 Task: Add an event with the title Second Interview with Chris, date '2024/05/22', time 8:50 AM to 10:50 AMand add a description: A conference call with partners serves as a platform for collaborative discussions. It brings together representatives from different organizations or departments to exchange ideas, share updates, and address common challenges. The call enables open and interactive communication, fostering a sense of teamwork and cooperation among partners., put the event into Orange category . Add location for the event as: 789 Rua Augusta, Lisbon, Portugal, logged in from the account softage.9@softage.netand send the event invitation to softage.6@softage.net with CC to  softage.7@softage.net. Set a reminder for the event 1 hour before
Action: Mouse moved to (104, 125)
Screenshot: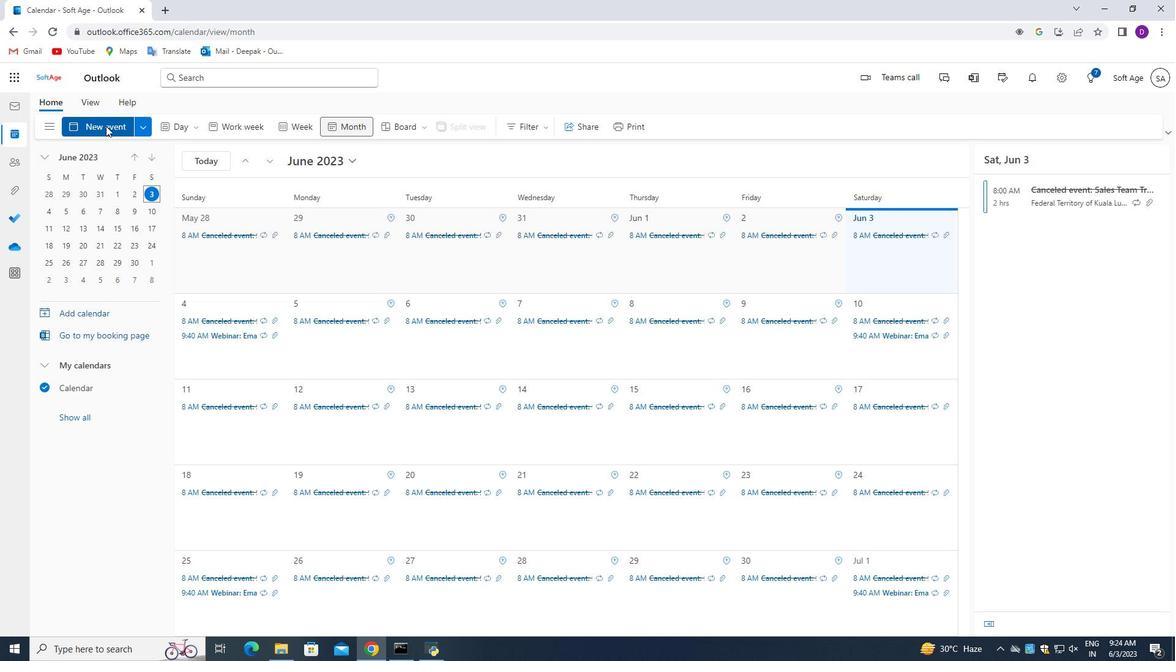 
Action: Mouse pressed left at (104, 125)
Screenshot: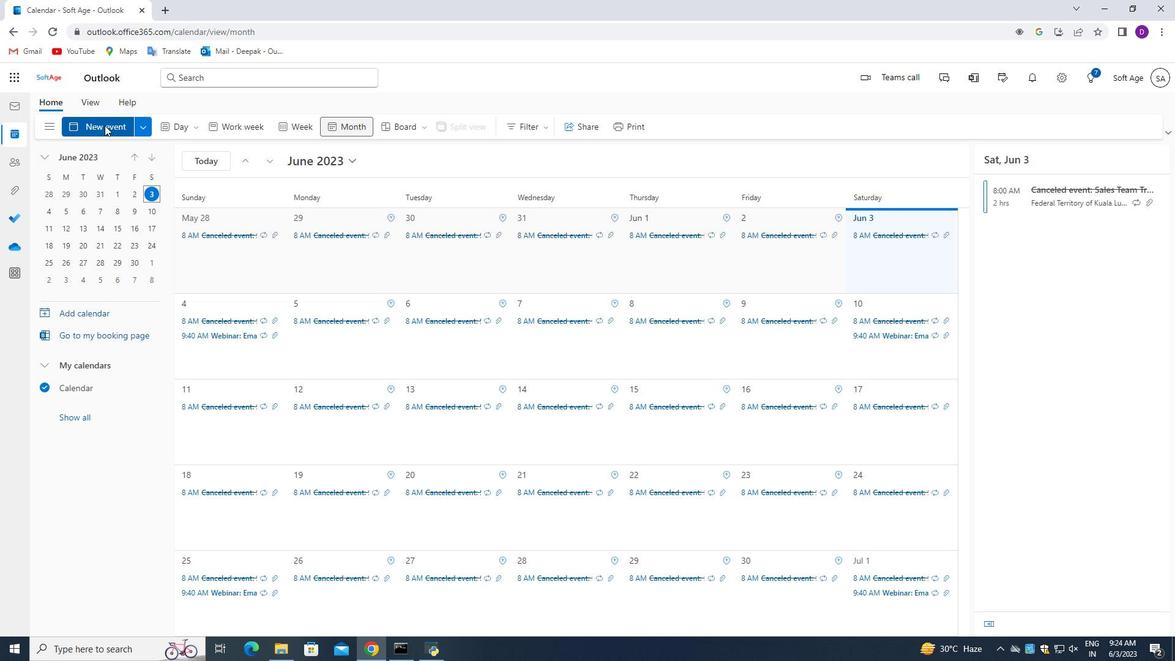 
Action: Mouse moved to (479, 431)
Screenshot: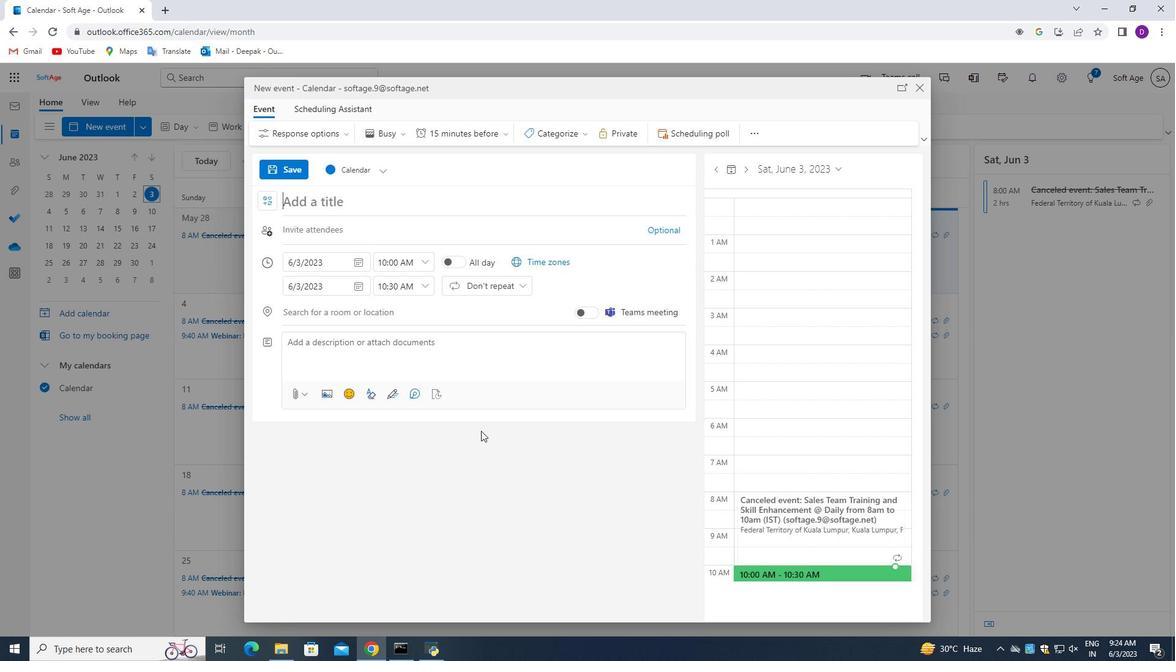 
Action: Key pressed <Key.shift_r>Se
Screenshot: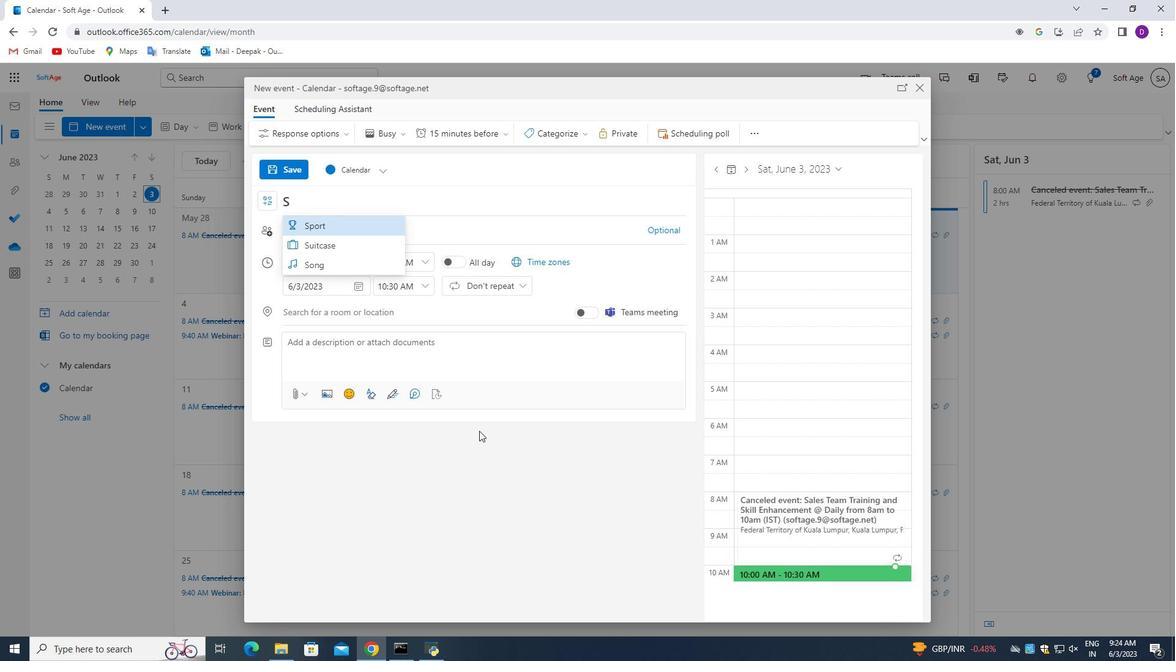 
Action: Mouse moved to (478, 431)
Screenshot: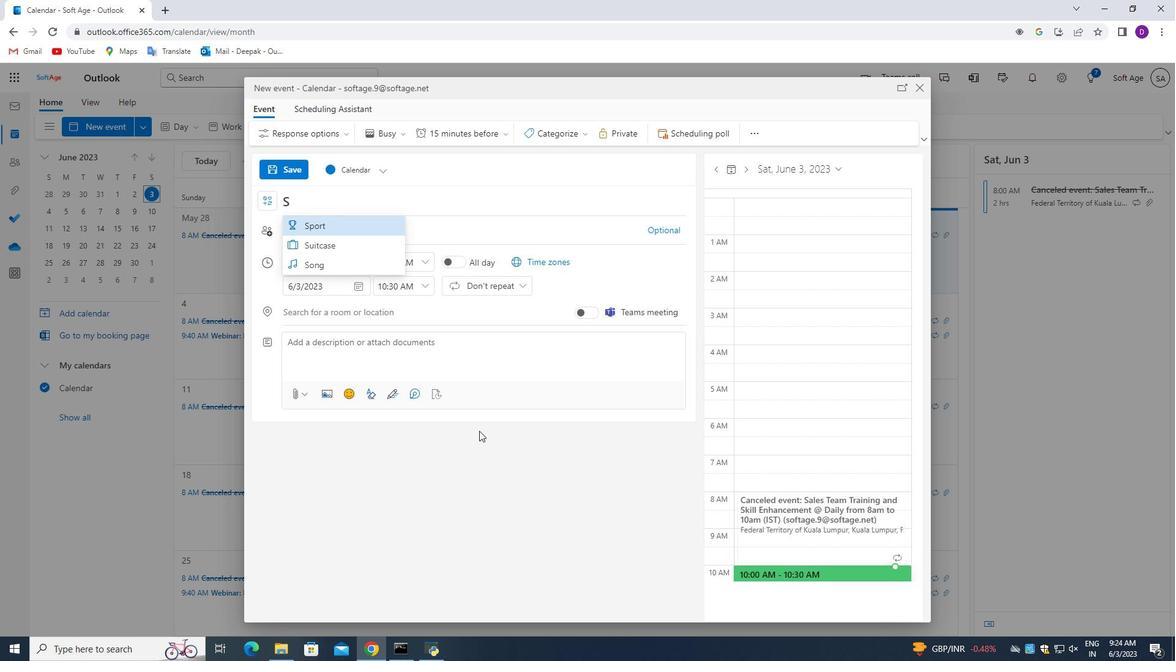 
Action: Key pressed cond<Key.space><Key.shift>Interview<Key.space>with<Key.space><Key.shift_r>Chris
Screenshot: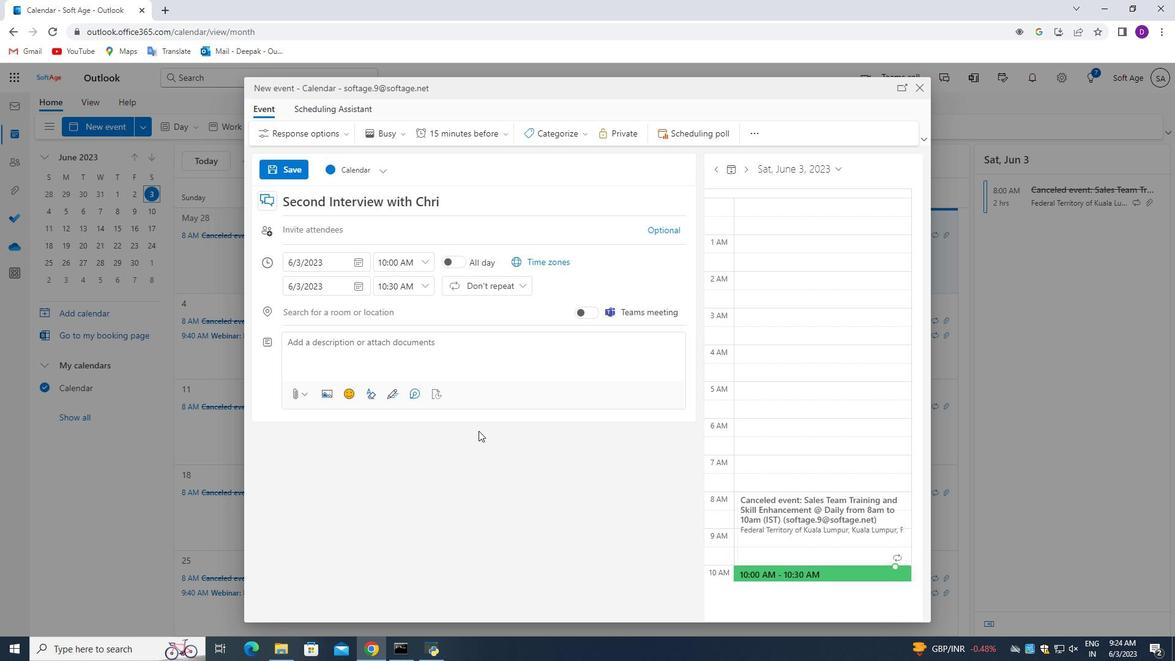 
Action: Mouse moved to (360, 260)
Screenshot: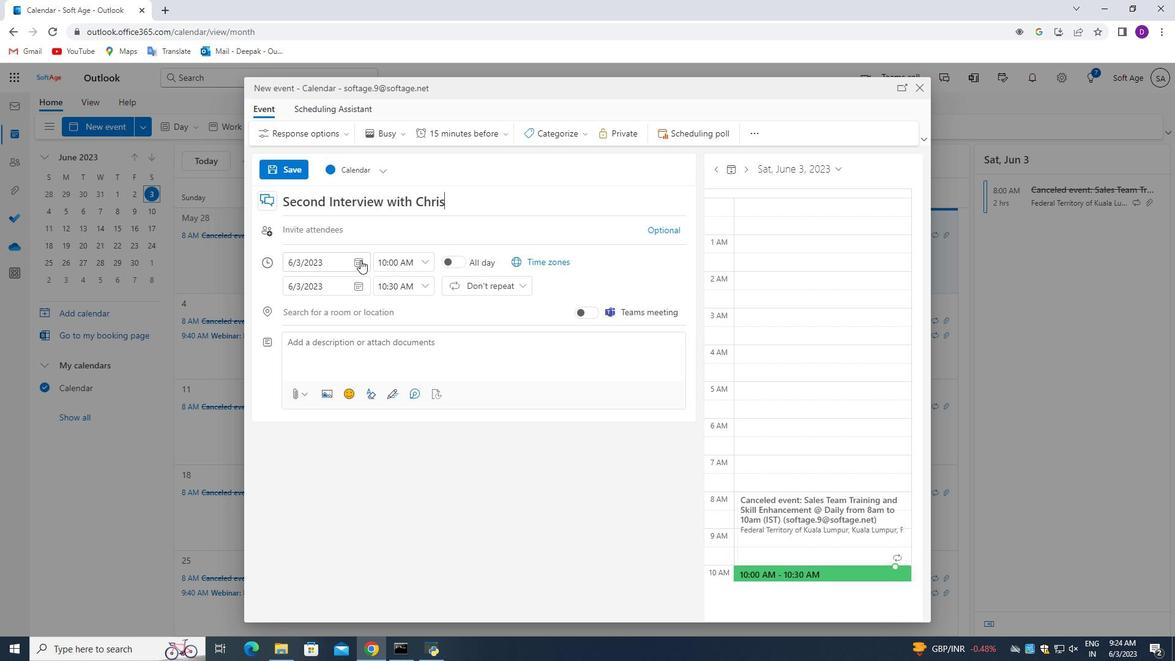 
Action: Mouse pressed left at (360, 260)
Screenshot: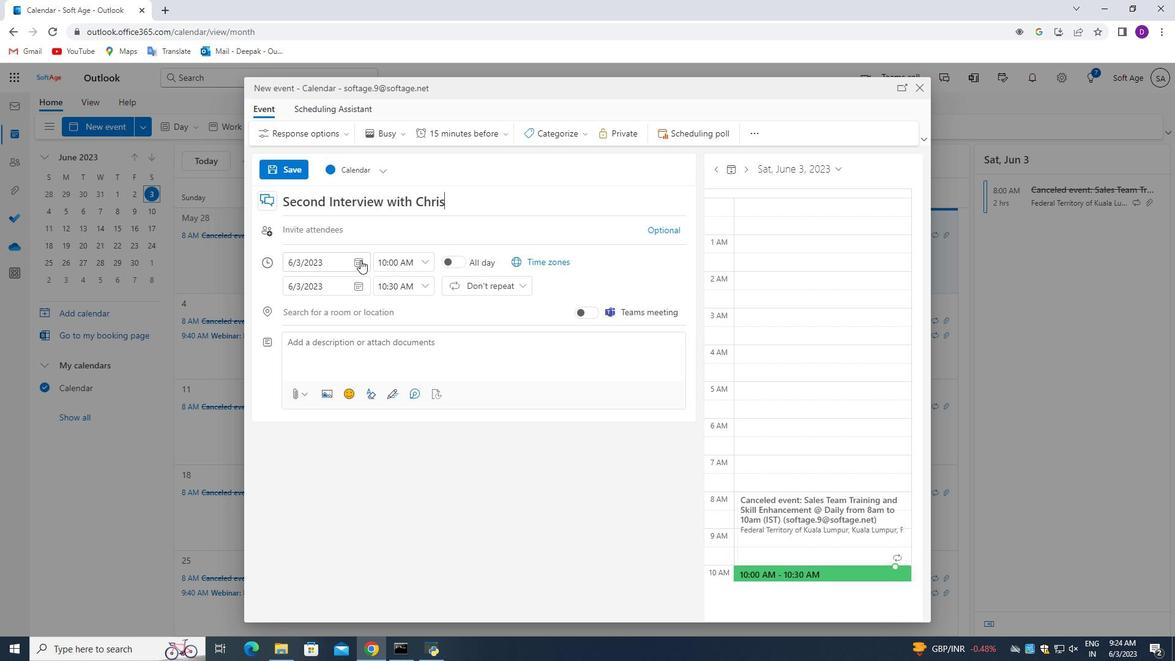 
Action: Mouse moved to (399, 289)
Screenshot: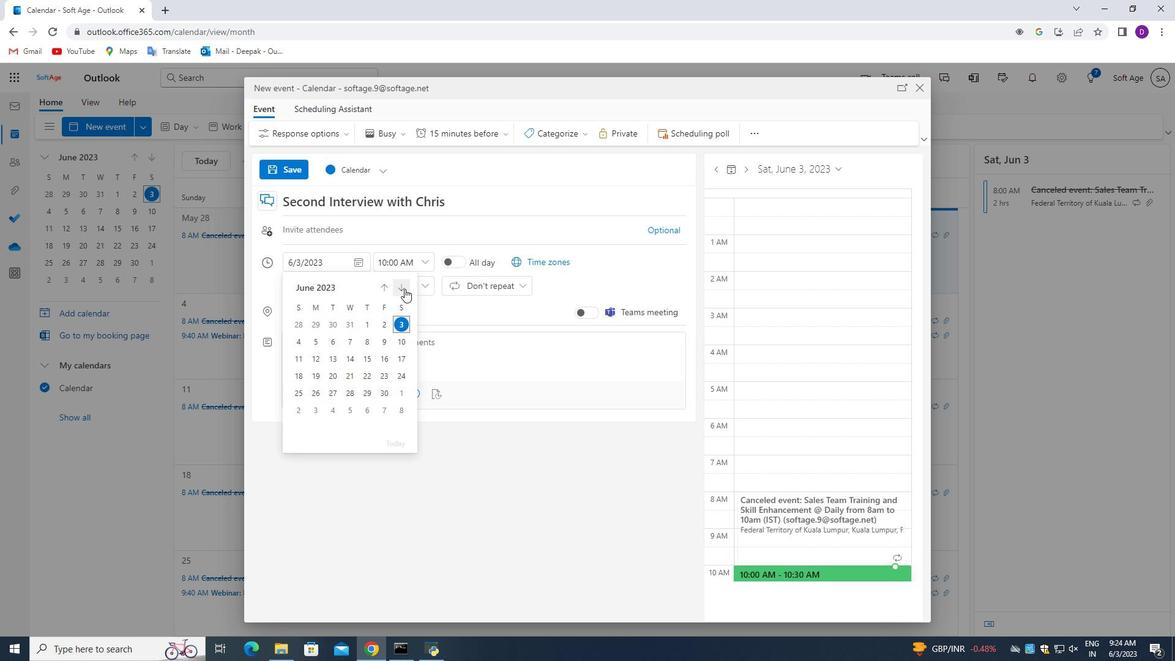 
Action: Mouse pressed left at (399, 289)
Screenshot: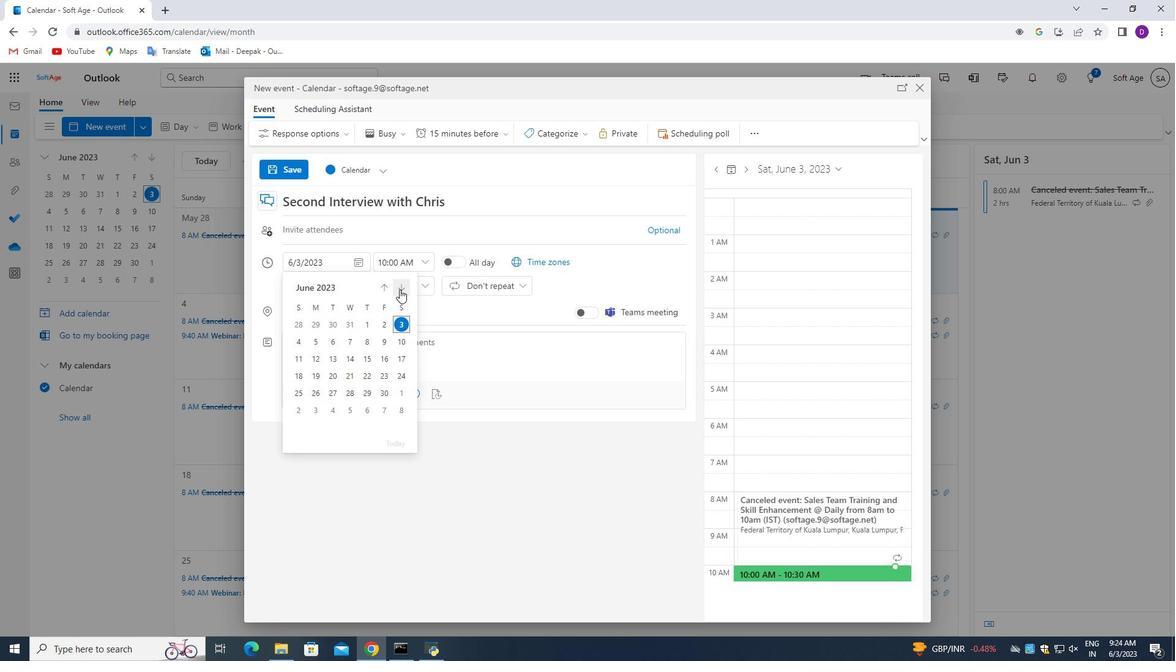
Action: Mouse moved to (320, 289)
Screenshot: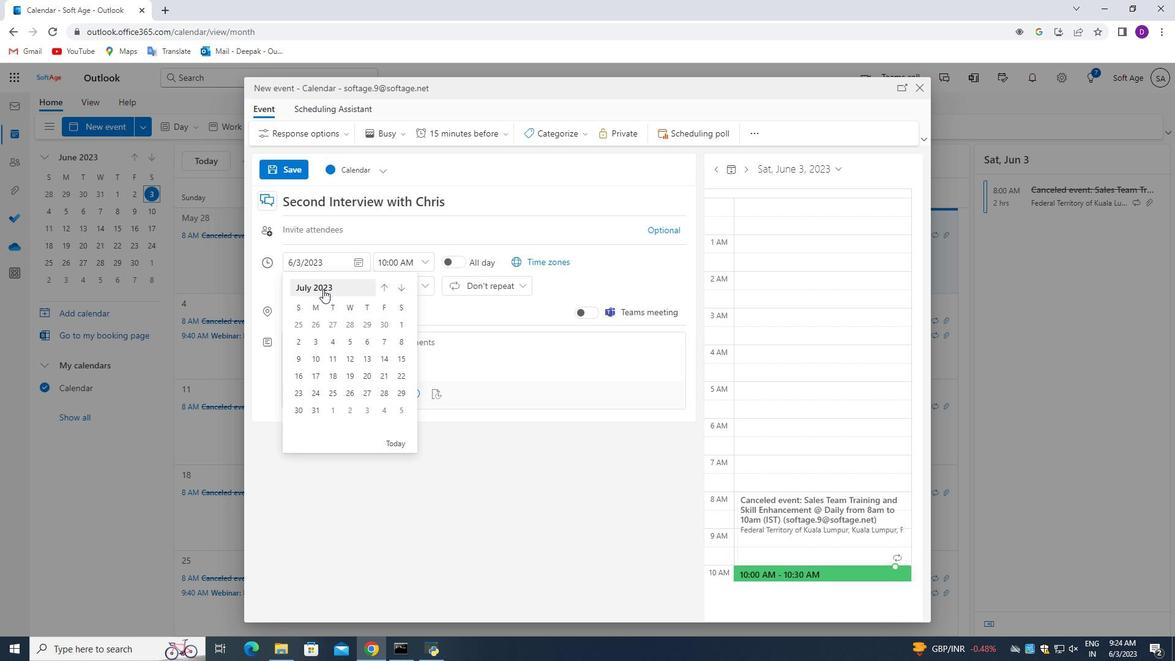 
Action: Mouse pressed left at (320, 289)
Screenshot: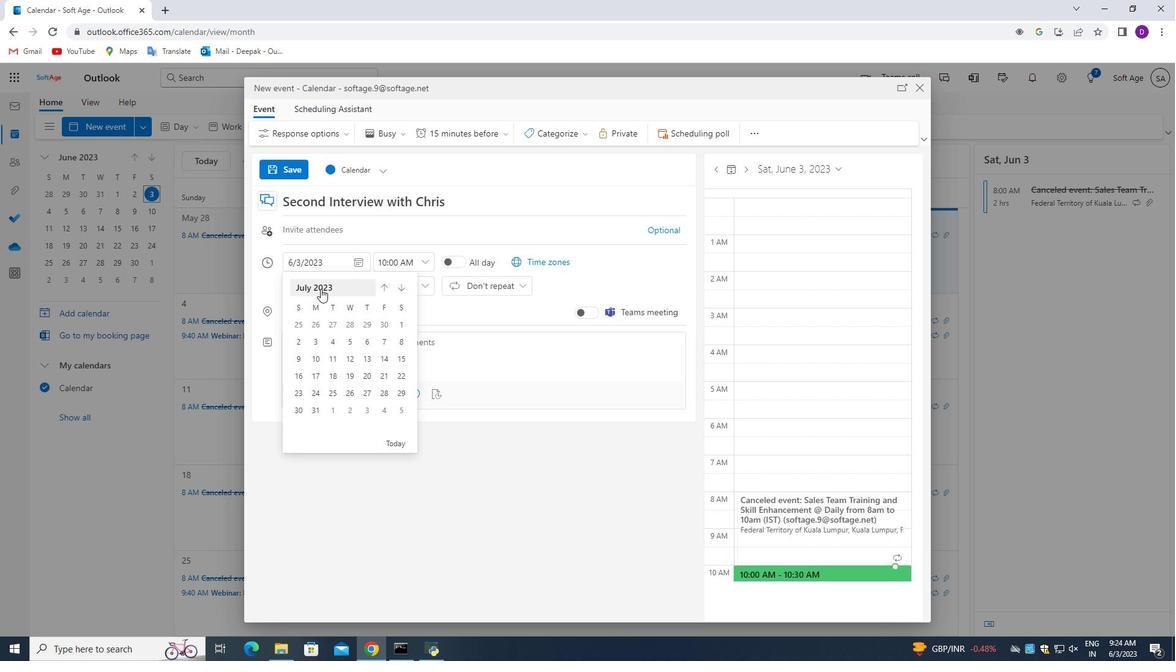 
Action: Mouse moved to (398, 289)
Screenshot: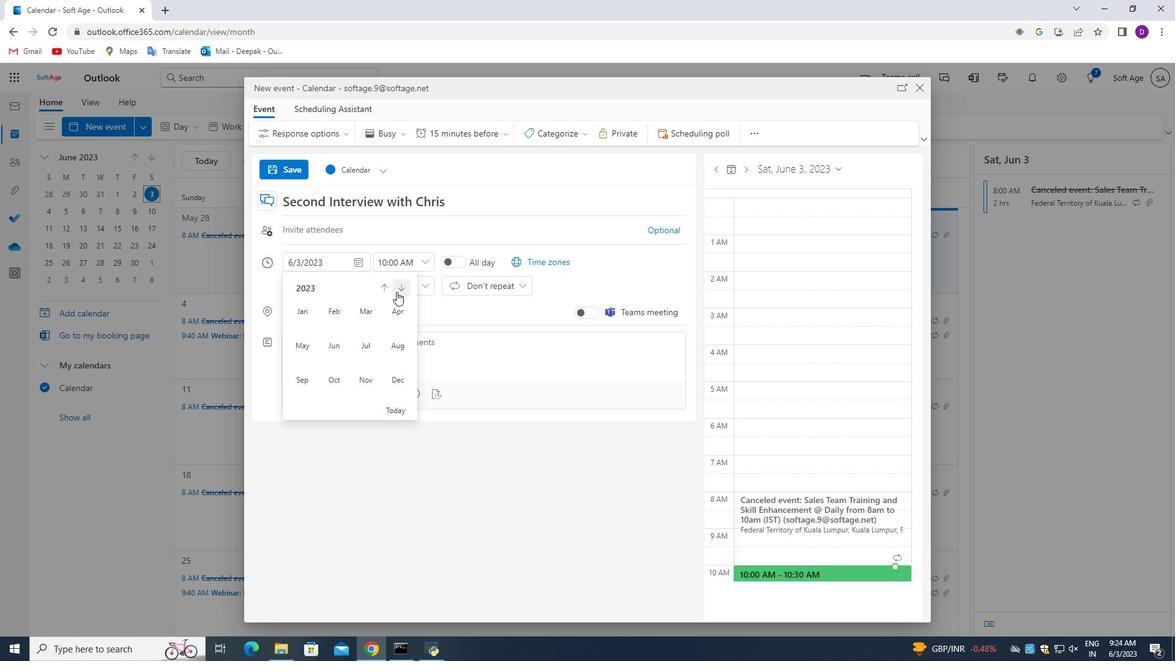 
Action: Mouse pressed left at (398, 289)
Screenshot: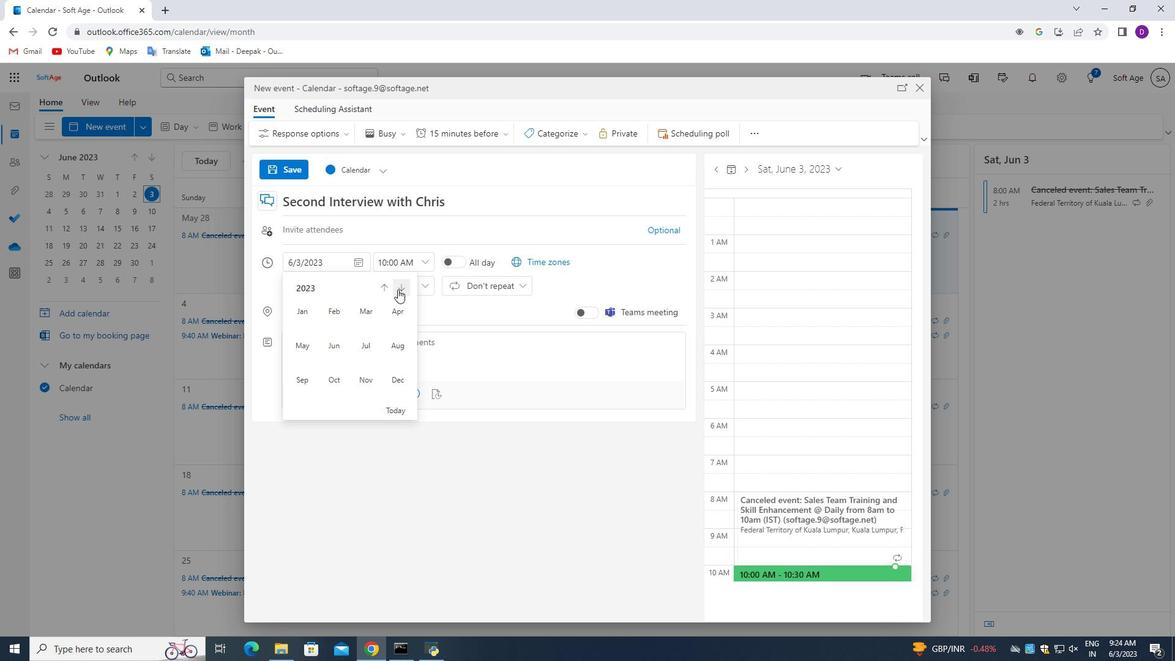 
Action: Mouse moved to (303, 340)
Screenshot: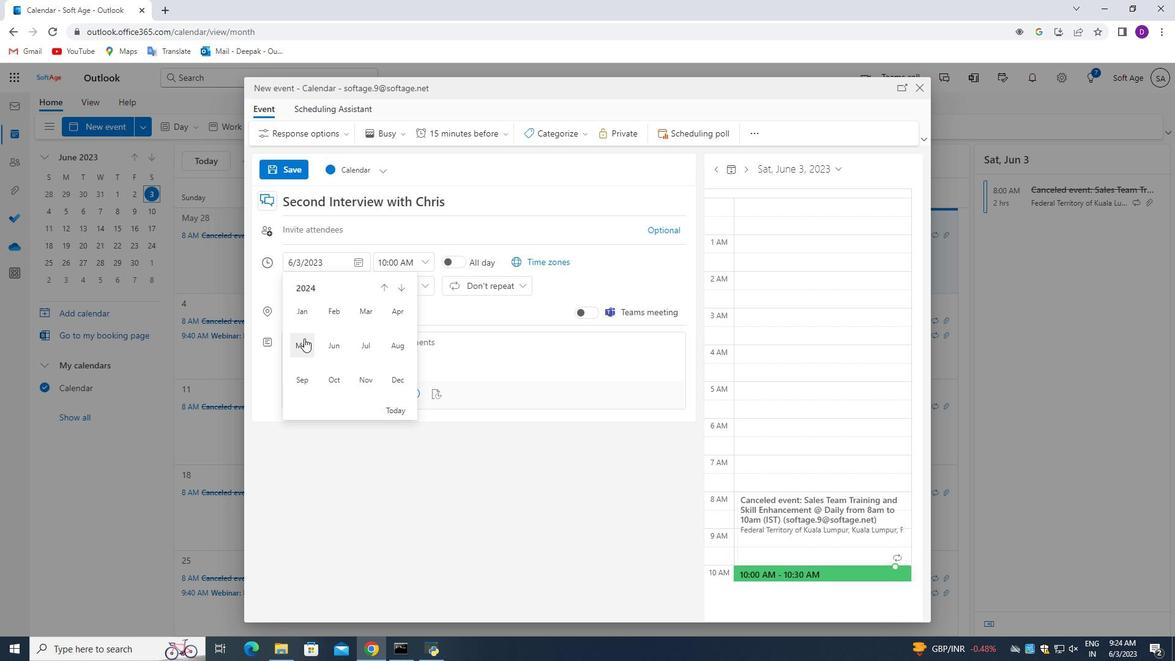 
Action: Mouse pressed left at (303, 340)
Screenshot: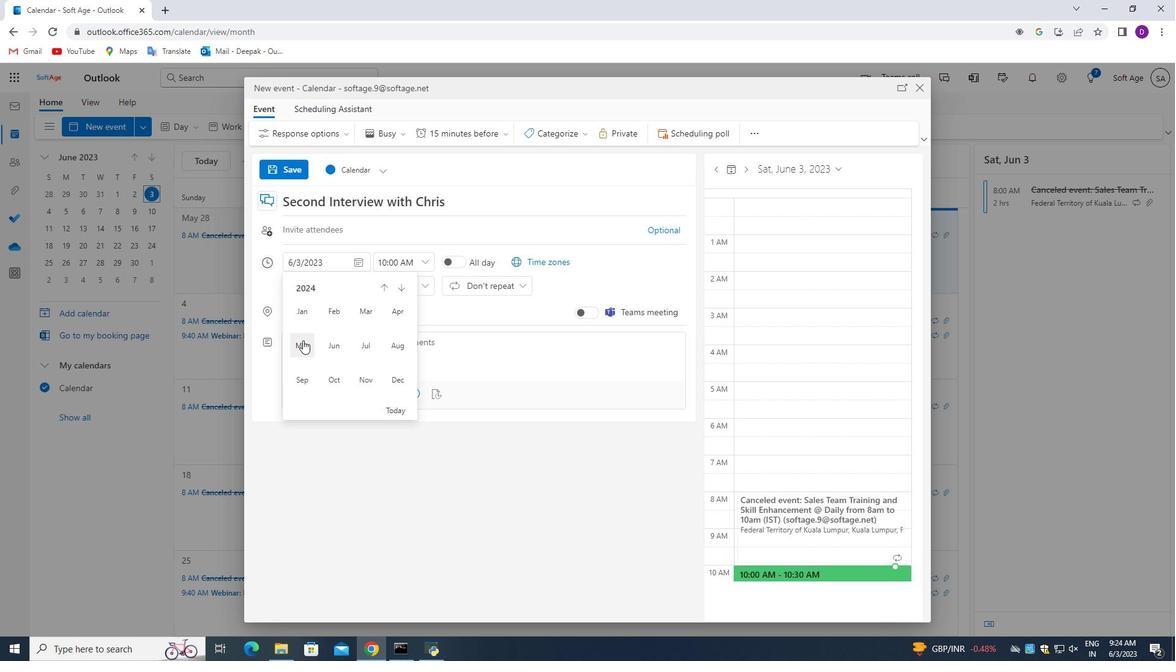 
Action: Mouse moved to (349, 376)
Screenshot: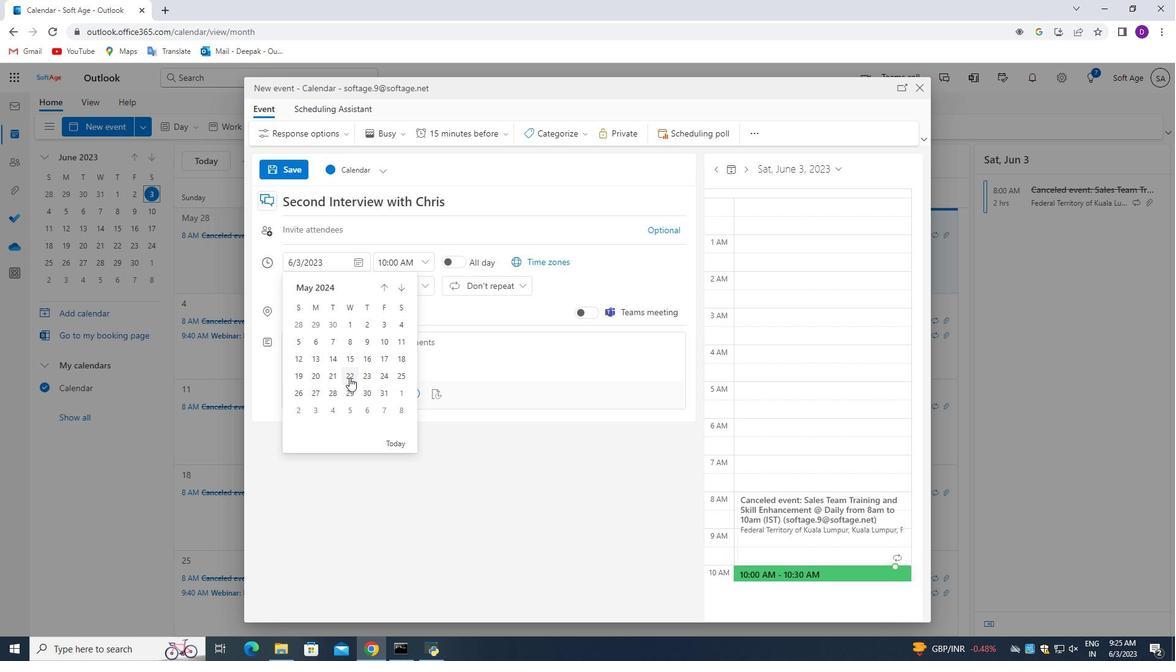 
Action: Mouse pressed left at (349, 376)
Screenshot: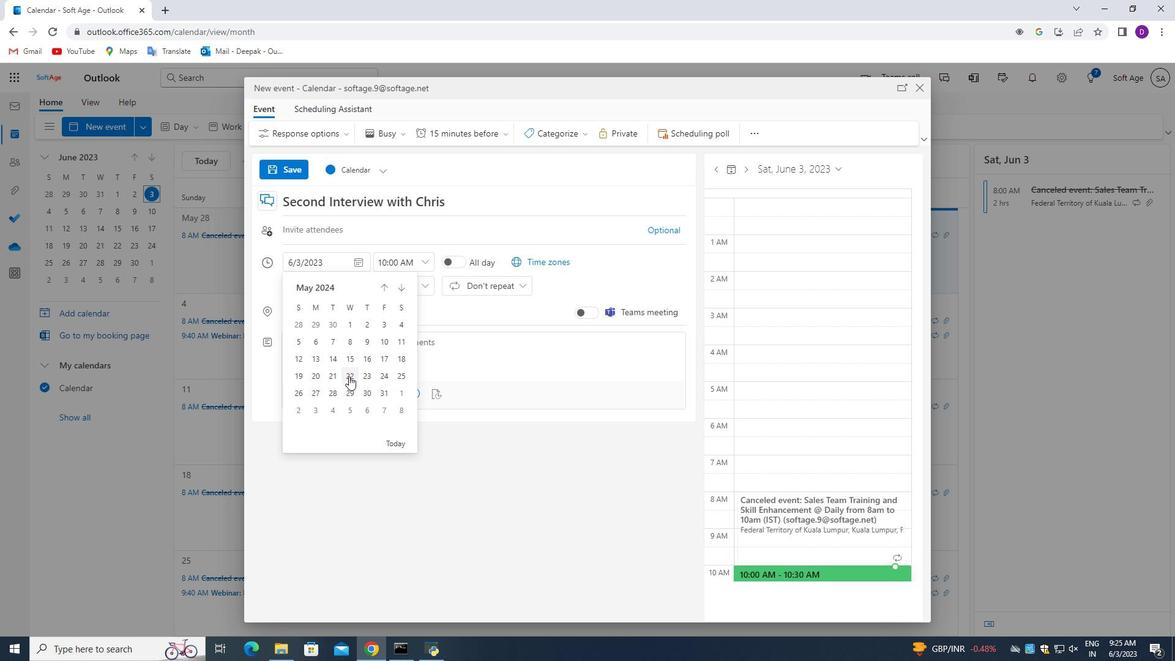 
Action: Mouse moved to (426, 262)
Screenshot: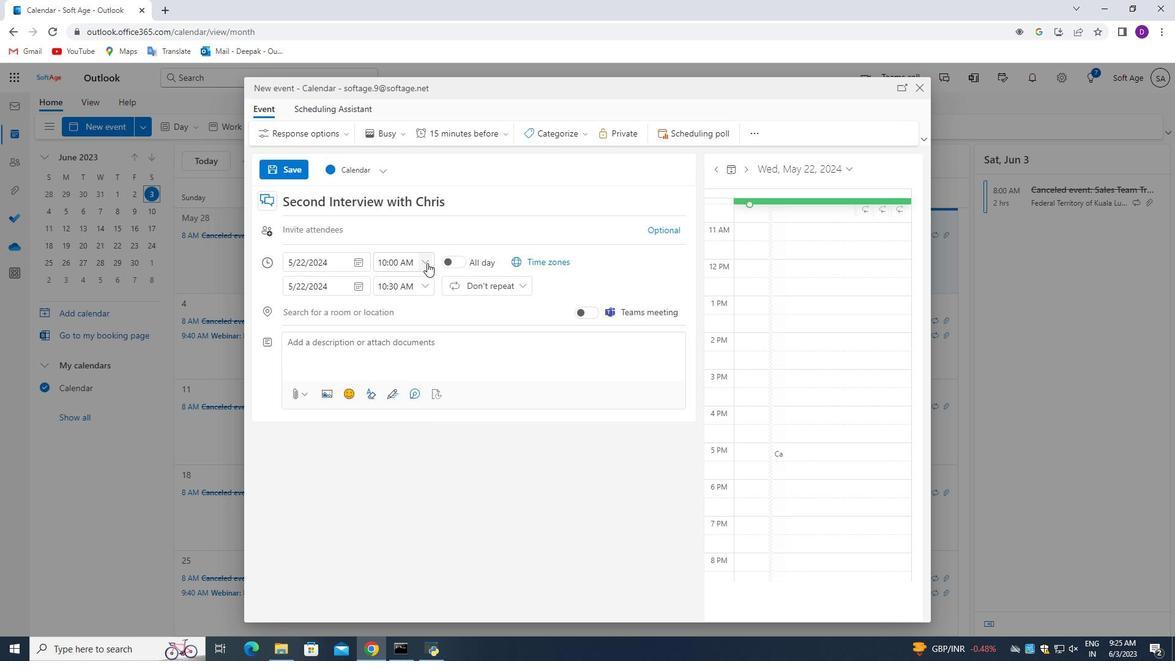 
Action: Mouse pressed left at (426, 262)
Screenshot: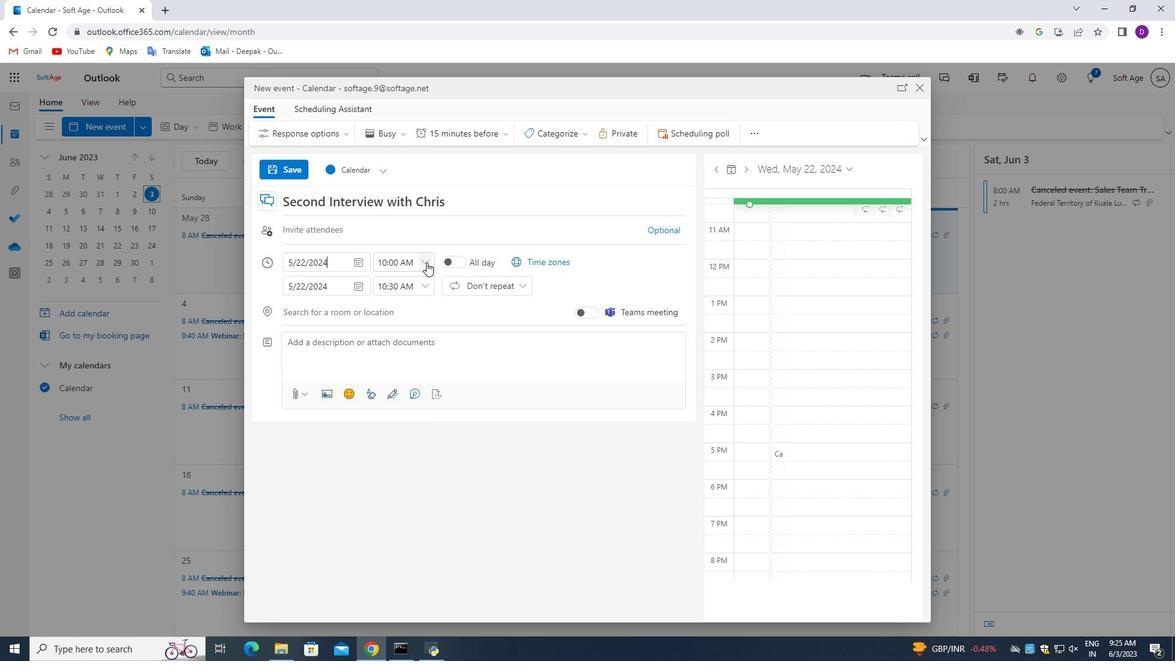 
Action: Mouse moved to (387, 262)
Screenshot: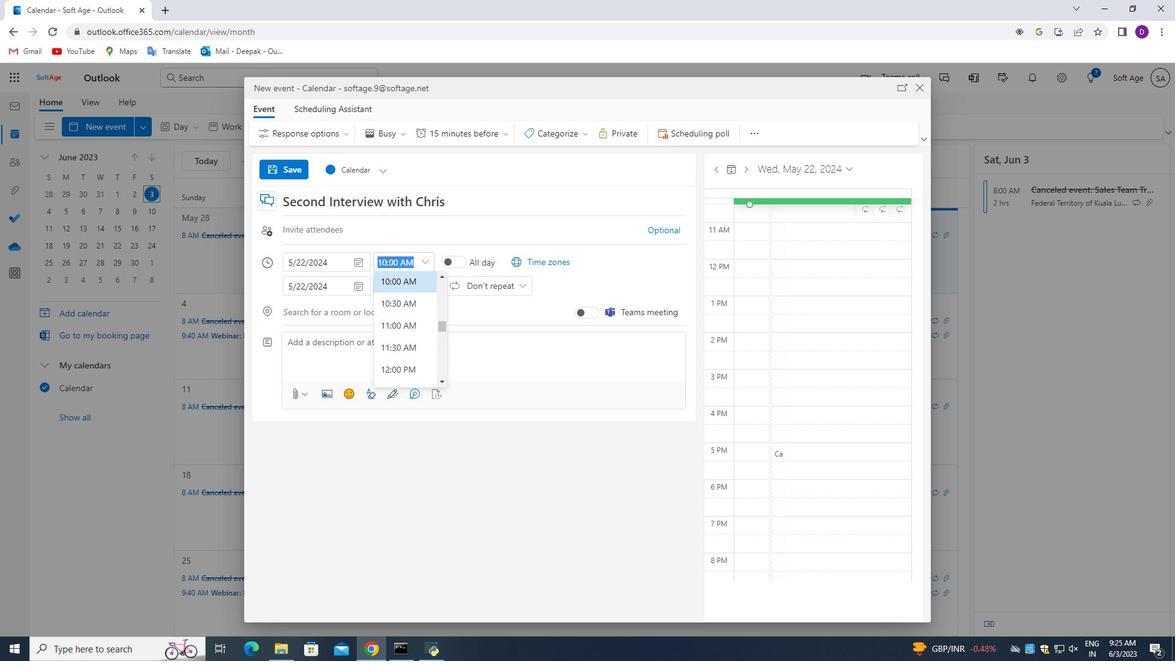 
Action: Mouse pressed left at (387, 262)
Screenshot: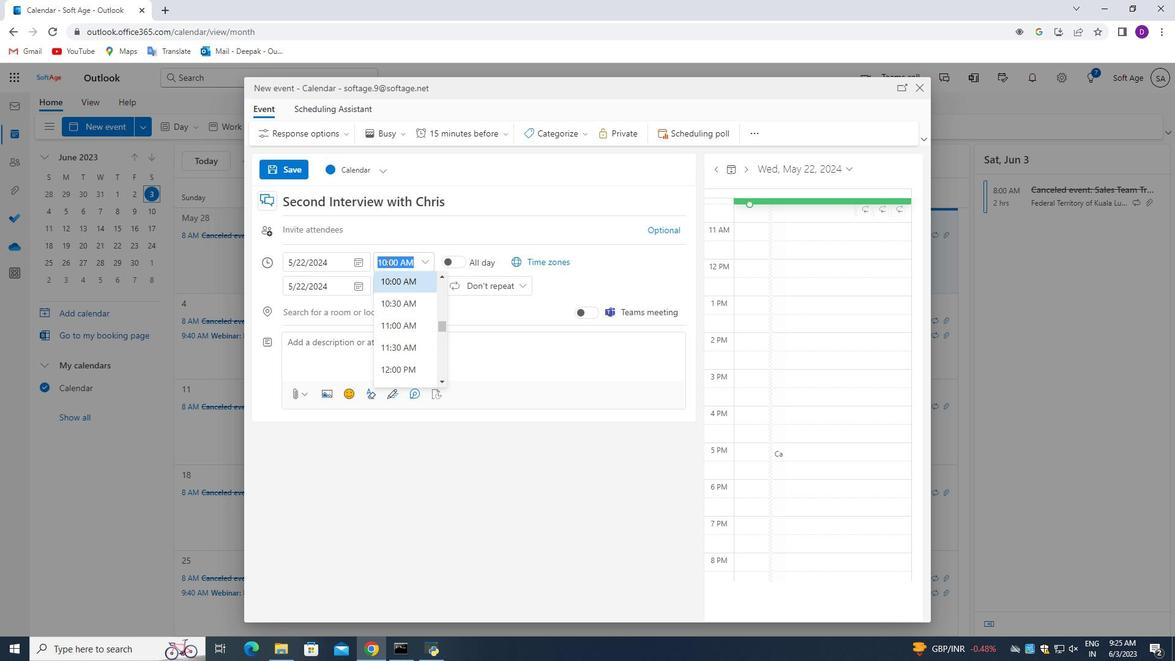 
Action: Mouse moved to (398, 264)
Screenshot: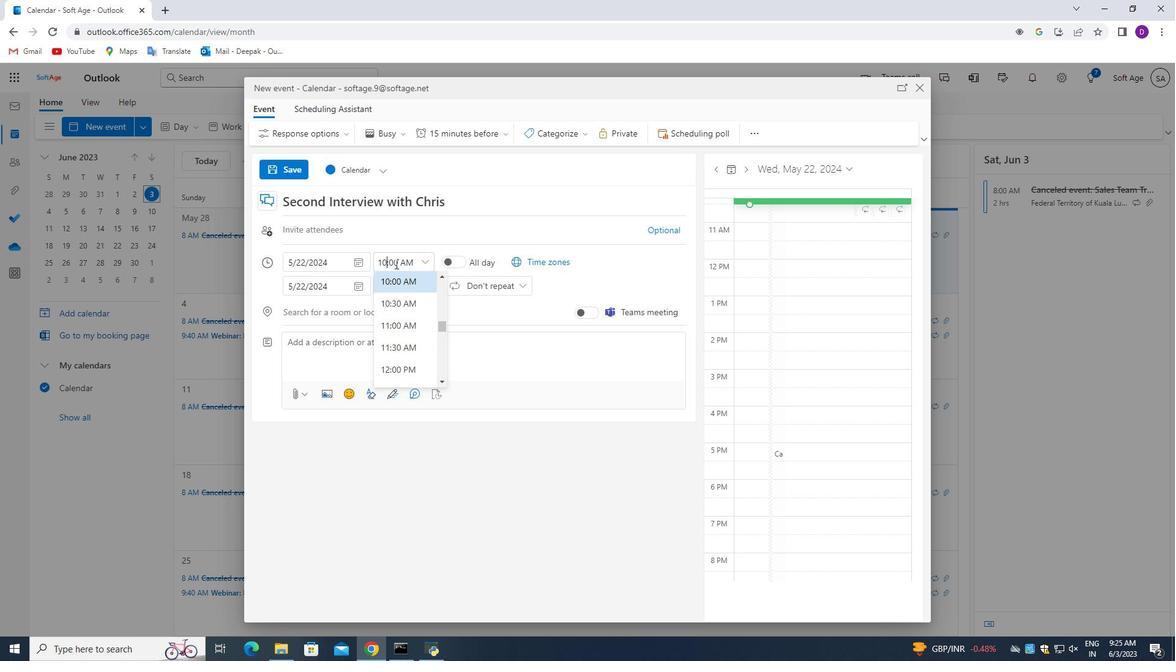 
Action: Key pressed <Key.backspace><Key.backspace>8
Screenshot: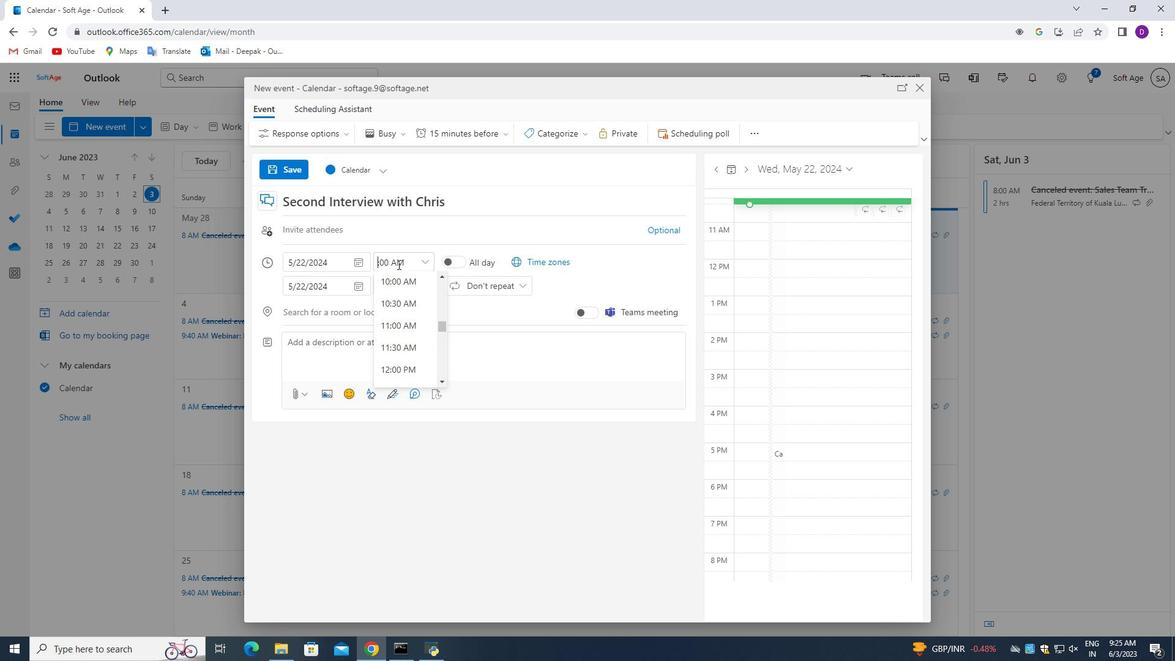 
Action: Mouse moved to (387, 263)
Screenshot: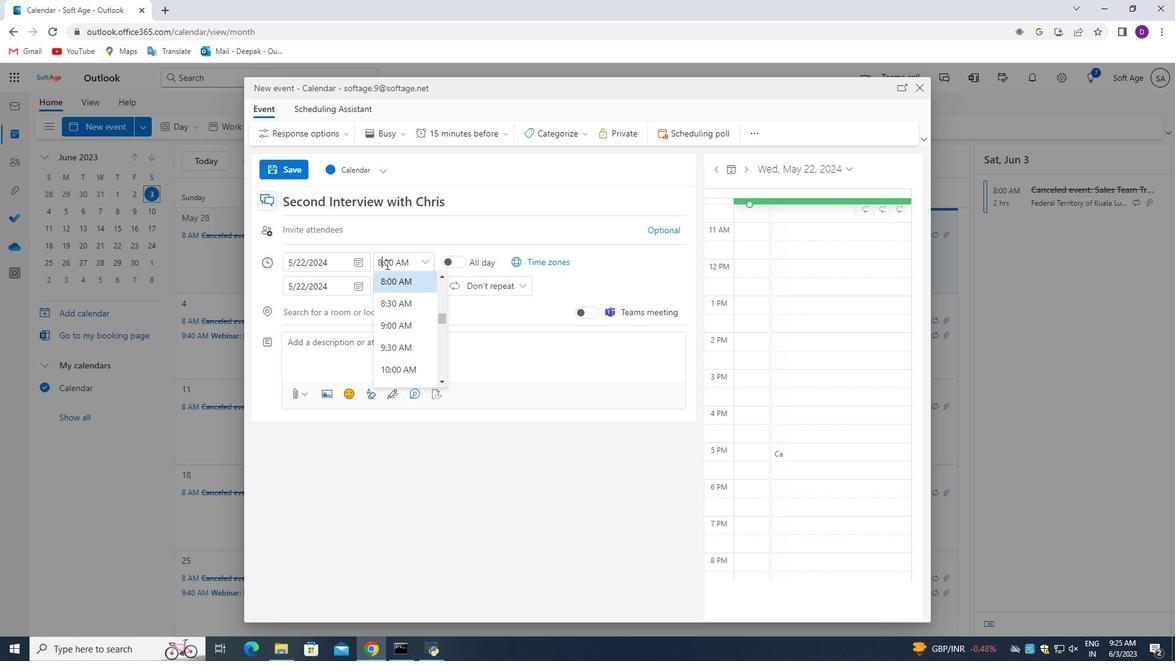 
Action: Mouse pressed left at (387, 263)
Screenshot: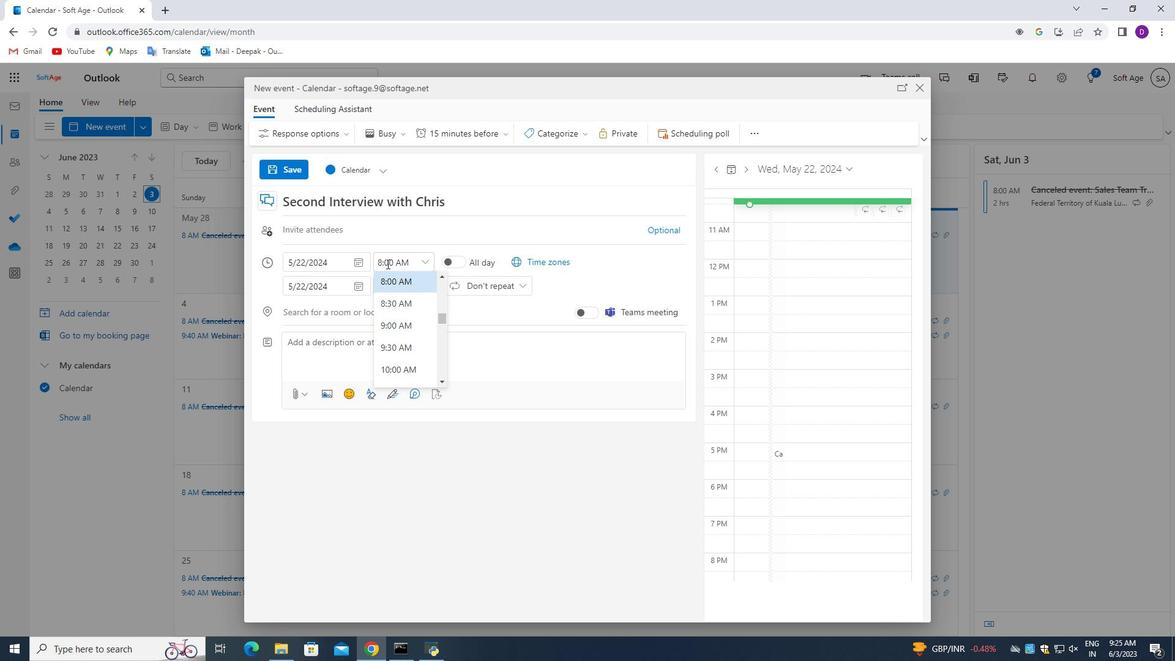 
Action: Mouse moved to (388, 269)
Screenshot: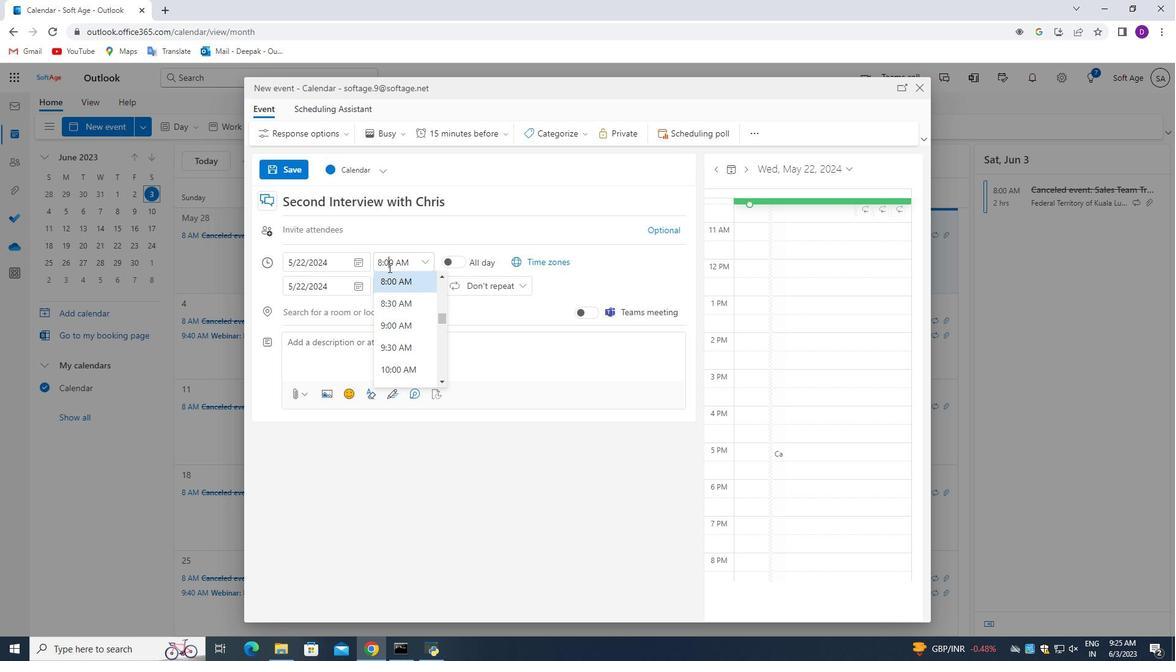 
Action: Key pressed <Key.backspace>5
Screenshot: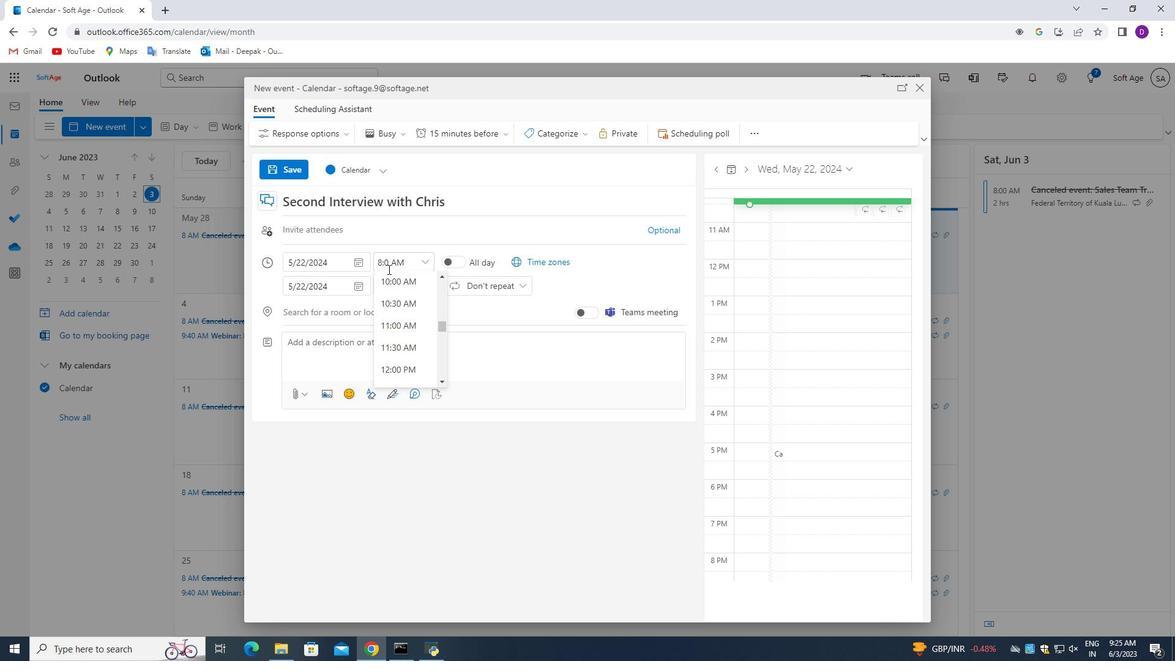 
Action: Mouse moved to (472, 309)
Screenshot: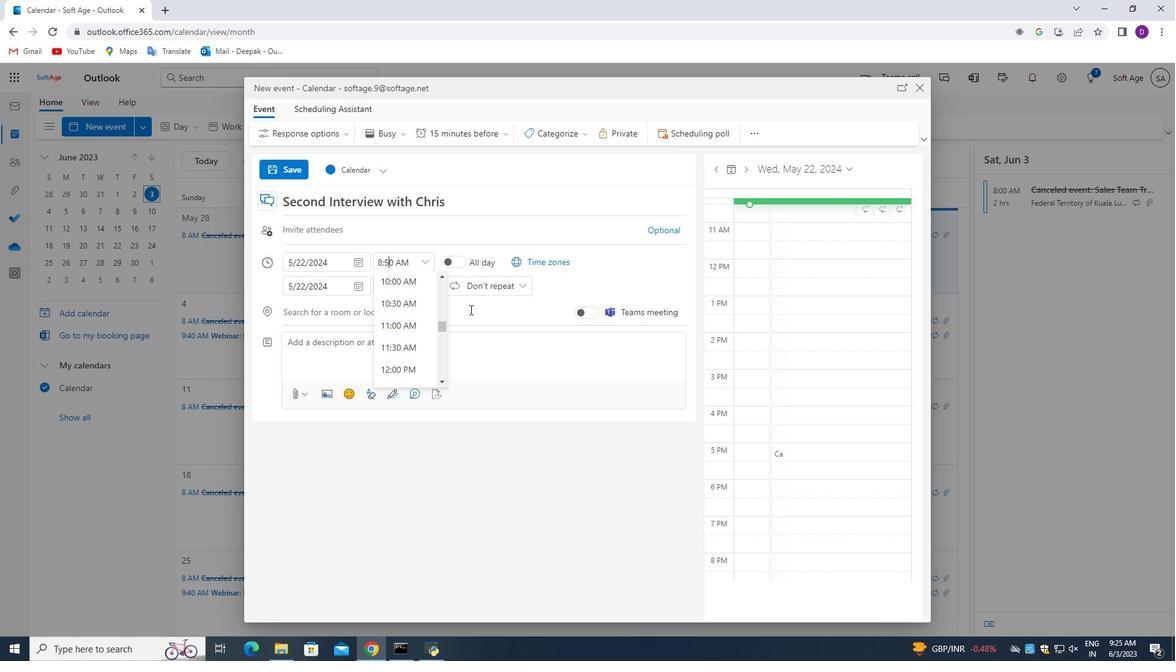 
Action: Mouse pressed left at (472, 309)
Screenshot: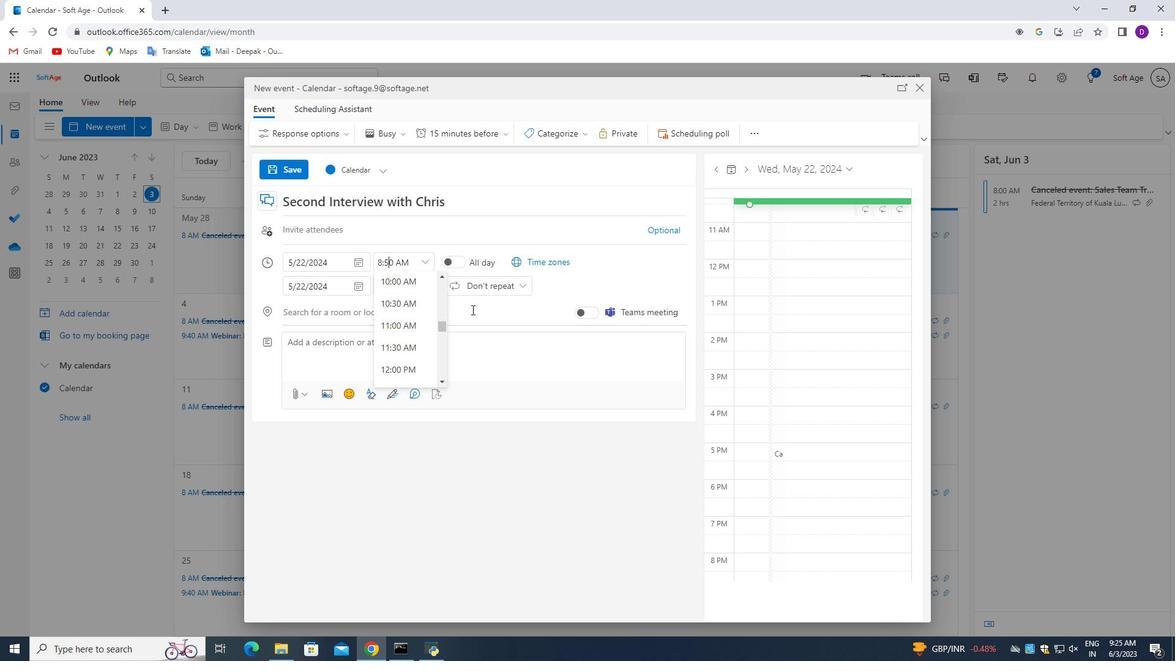 
Action: Mouse moved to (380, 286)
Screenshot: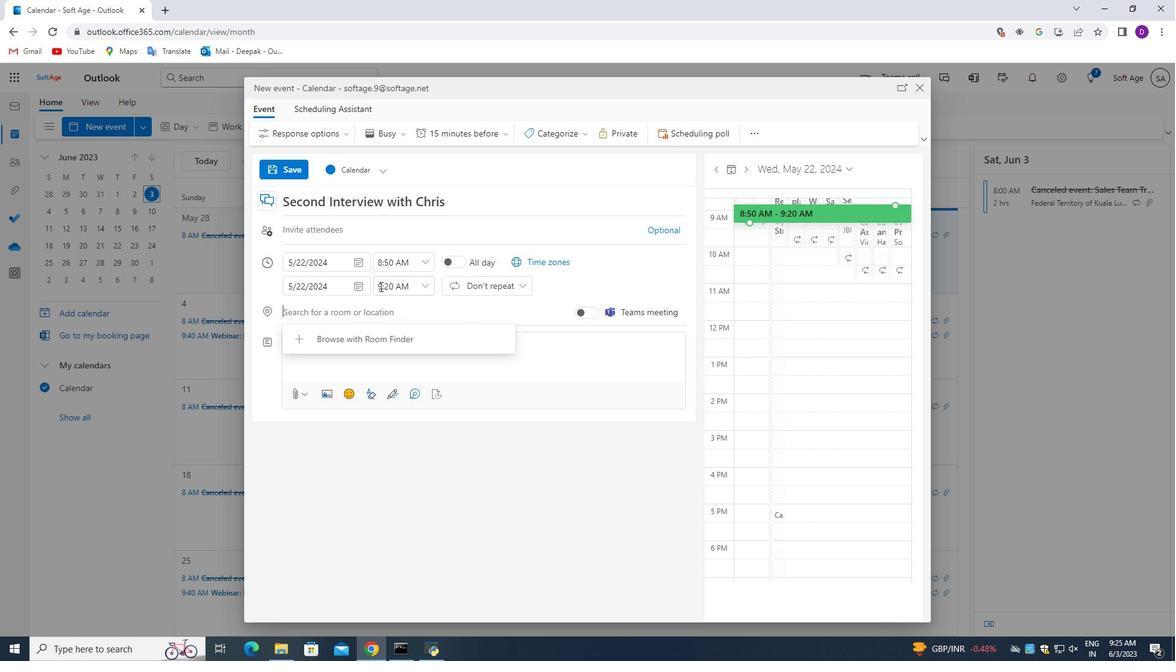 
Action: Mouse pressed left at (380, 286)
Screenshot: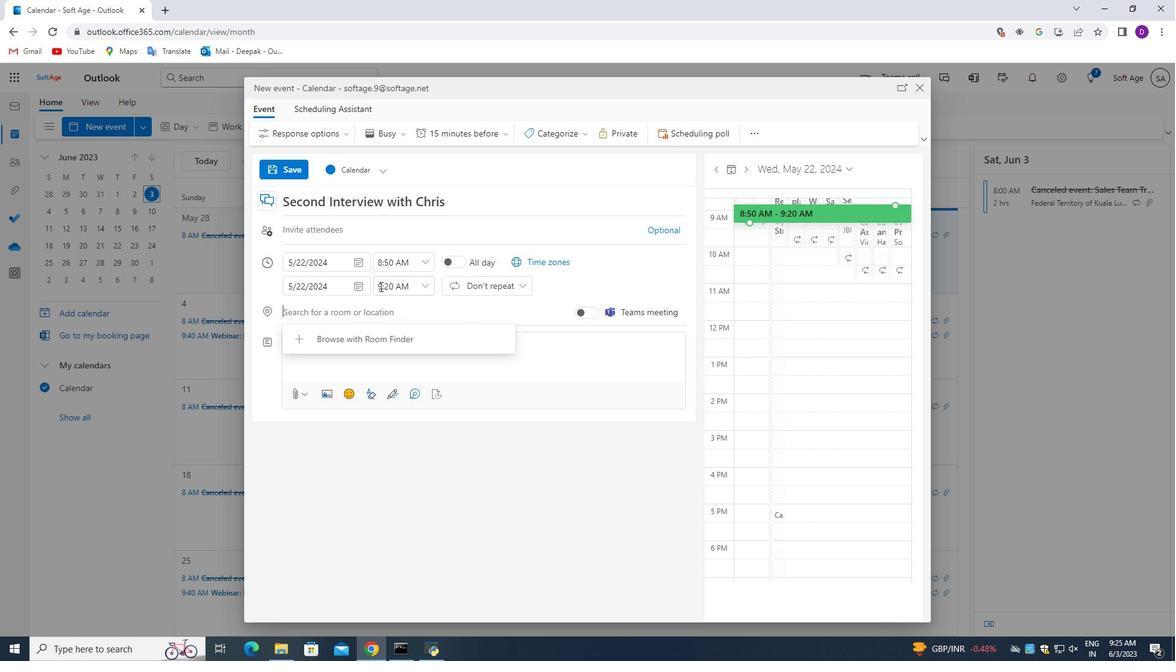 
Action: Mouse moved to (382, 285)
Screenshot: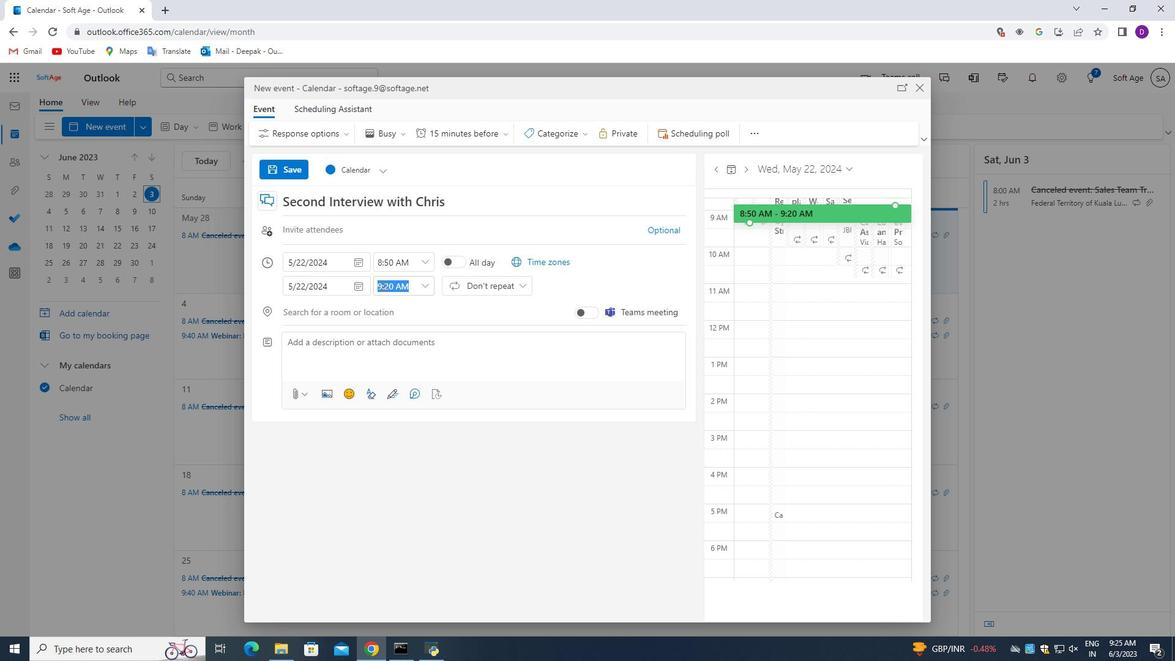 
Action: Mouse pressed left at (382, 285)
Screenshot: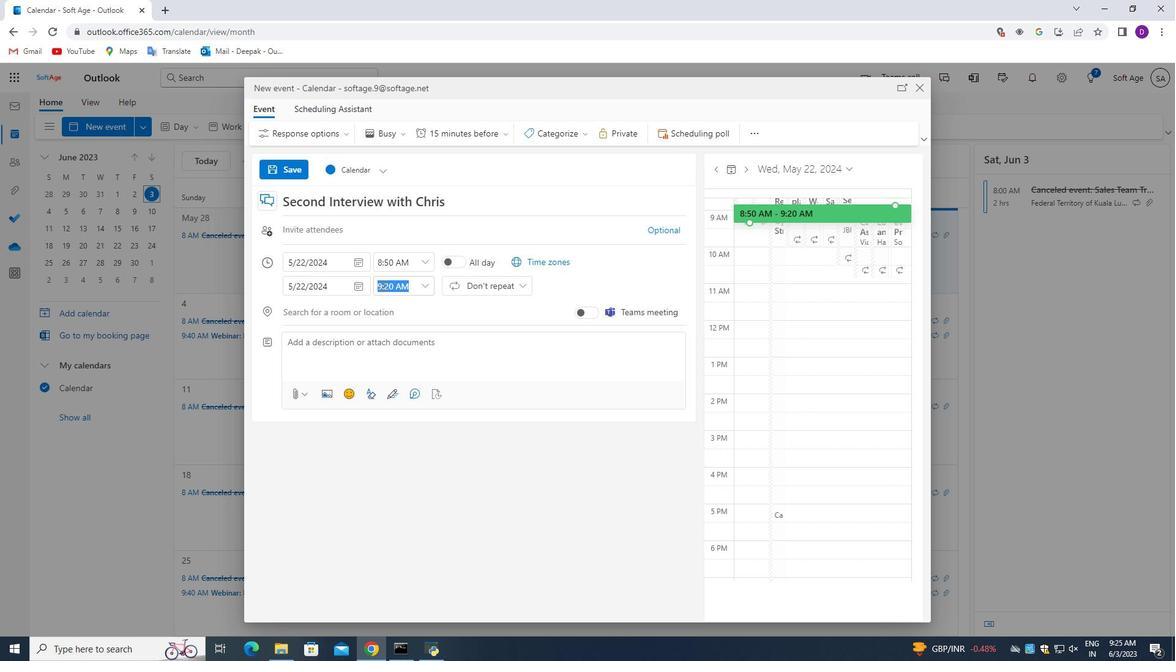 
Action: Mouse moved to (419, 301)
Screenshot: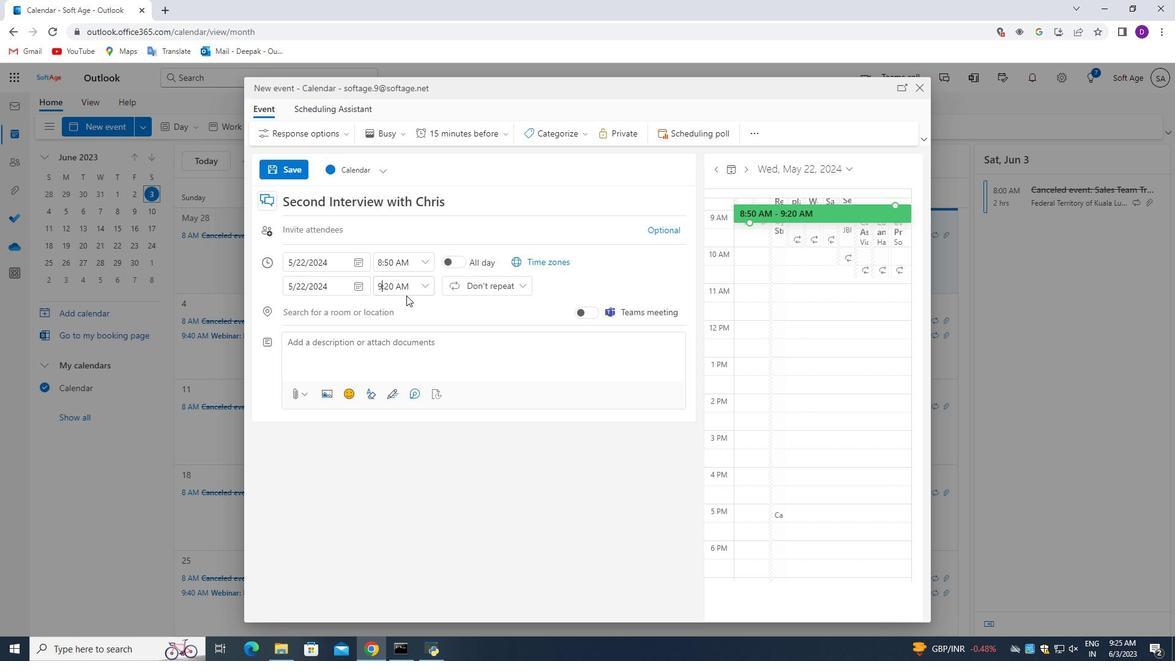 
Action: Key pressed <Key.backspace>10
Screenshot: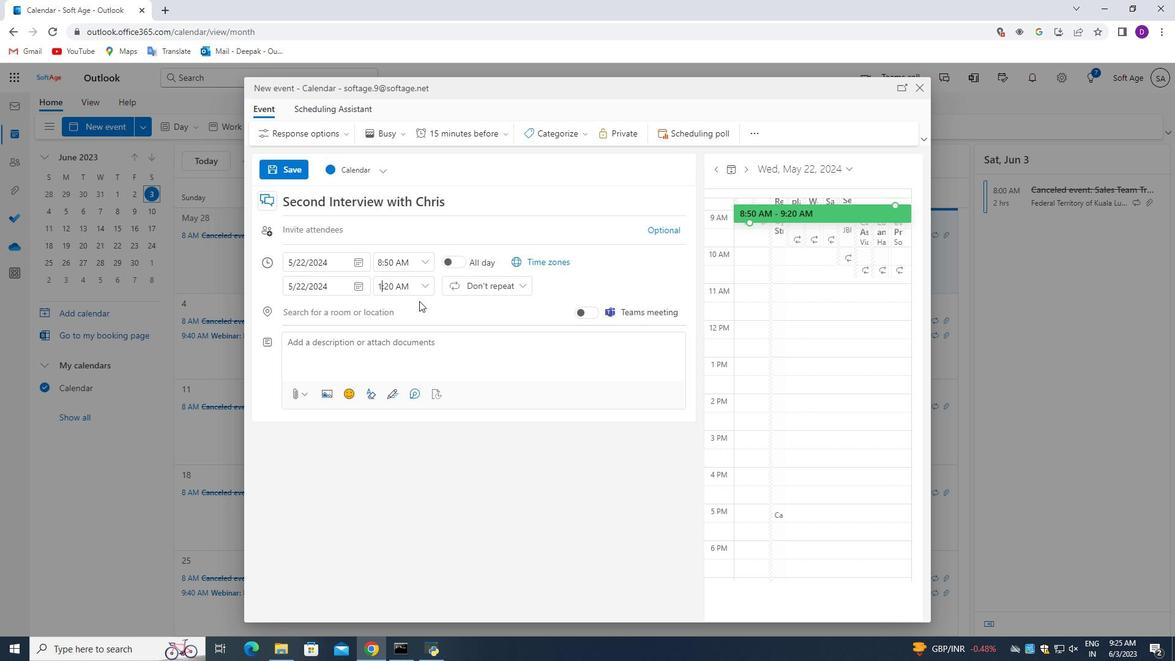 
Action: Mouse moved to (393, 284)
Screenshot: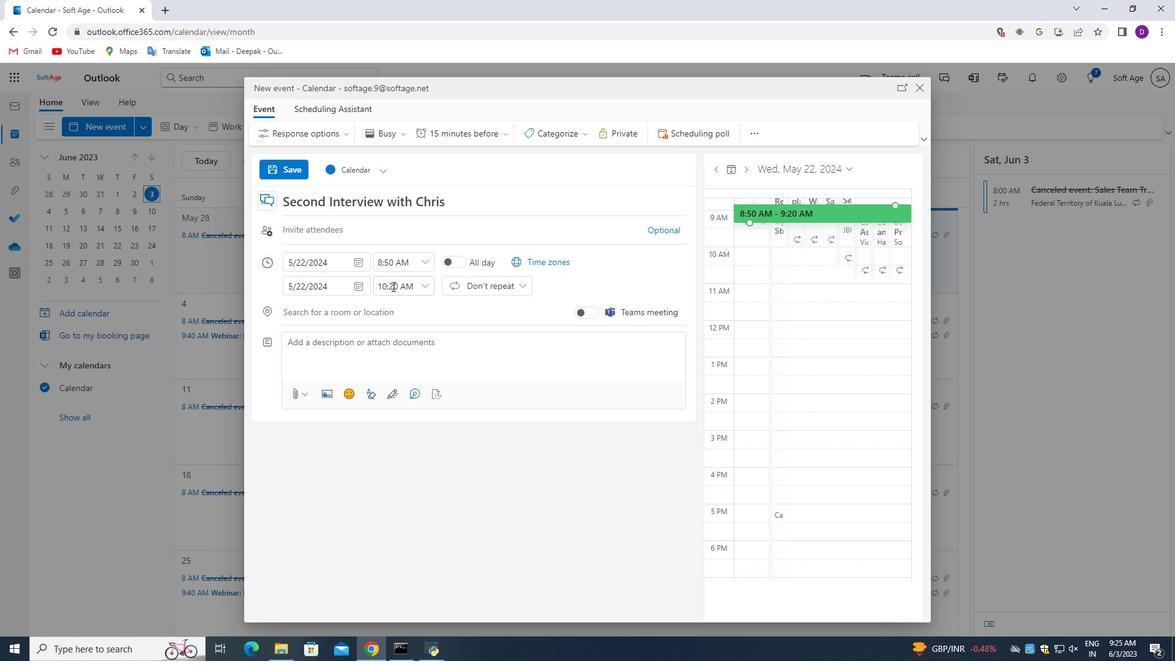 
Action: Mouse pressed left at (393, 284)
Screenshot: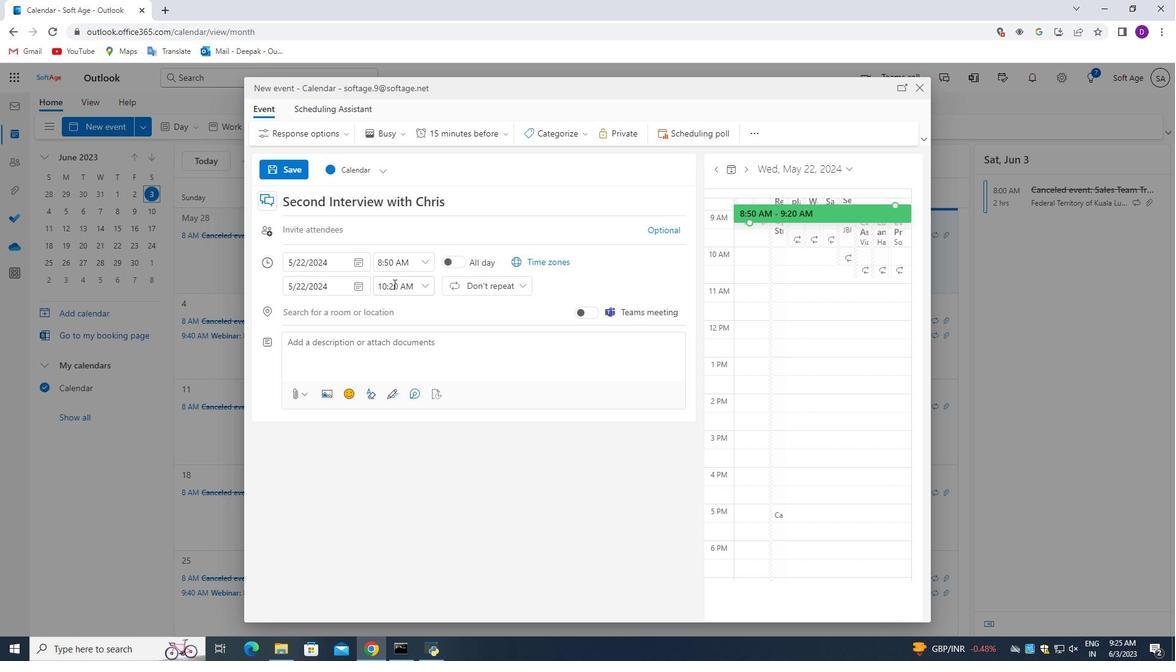 
Action: Mouse moved to (406, 278)
Screenshot: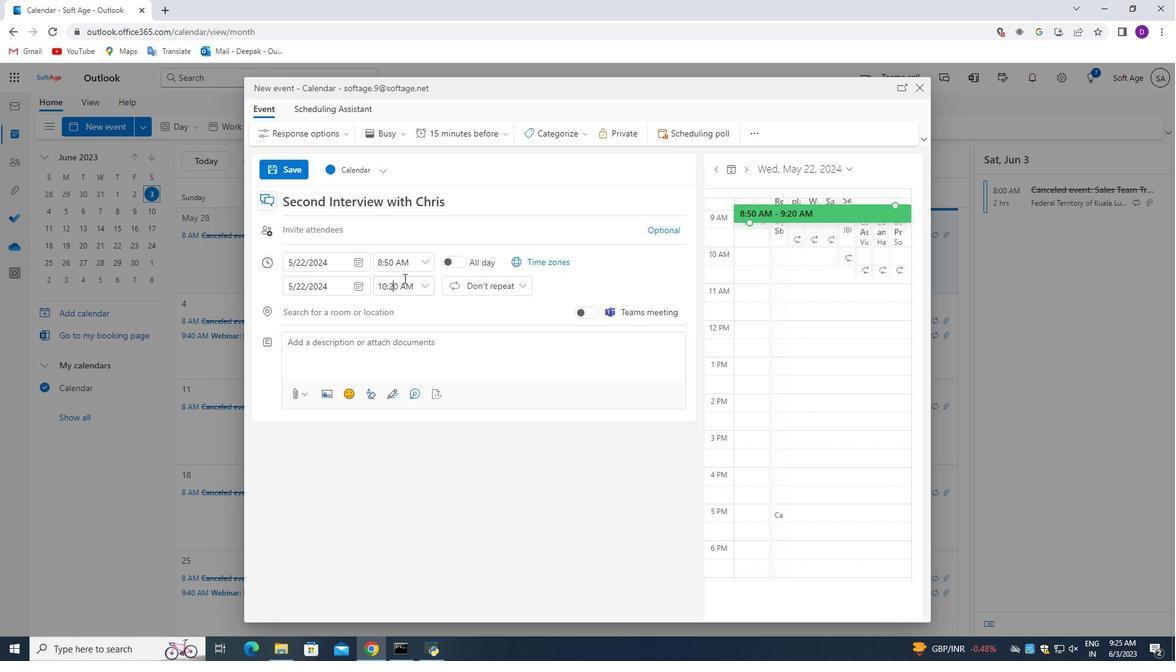 
Action: Key pressed <Key.backspace>5
Screenshot: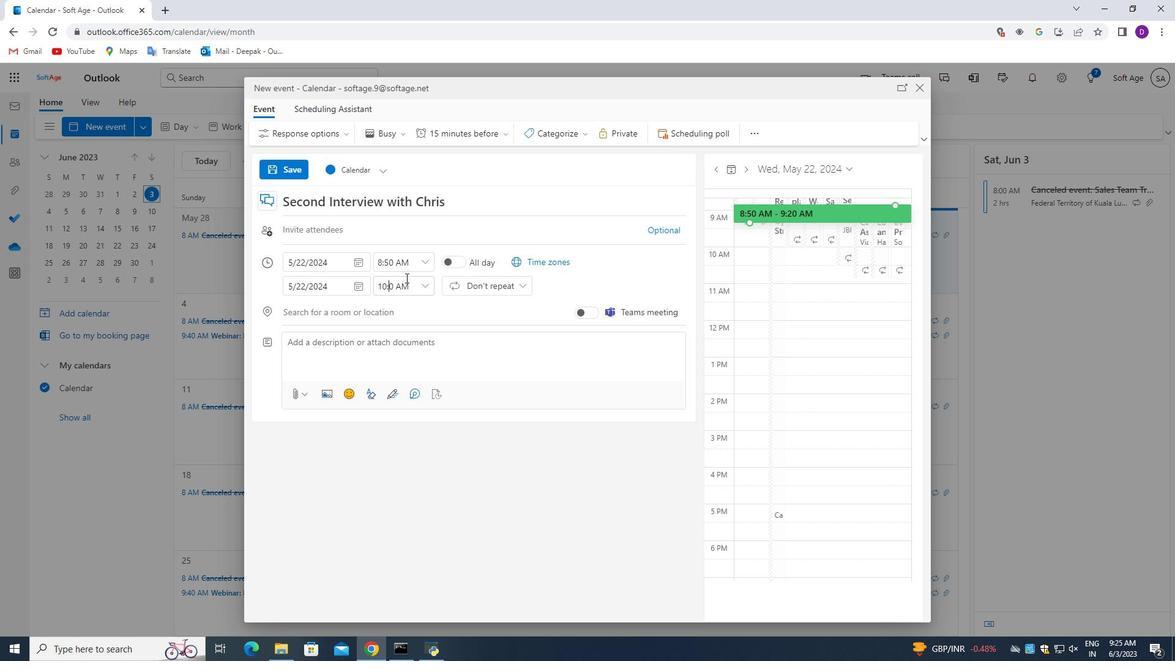 
Action: Mouse moved to (480, 312)
Screenshot: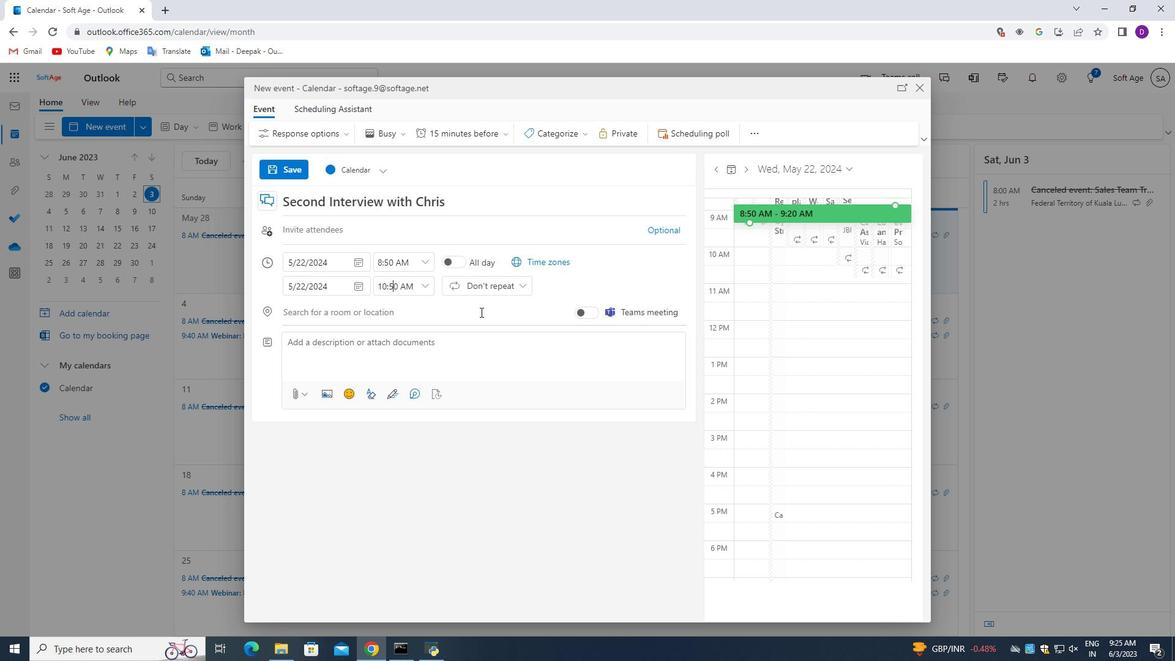 
Action: Mouse pressed left at (480, 312)
Screenshot: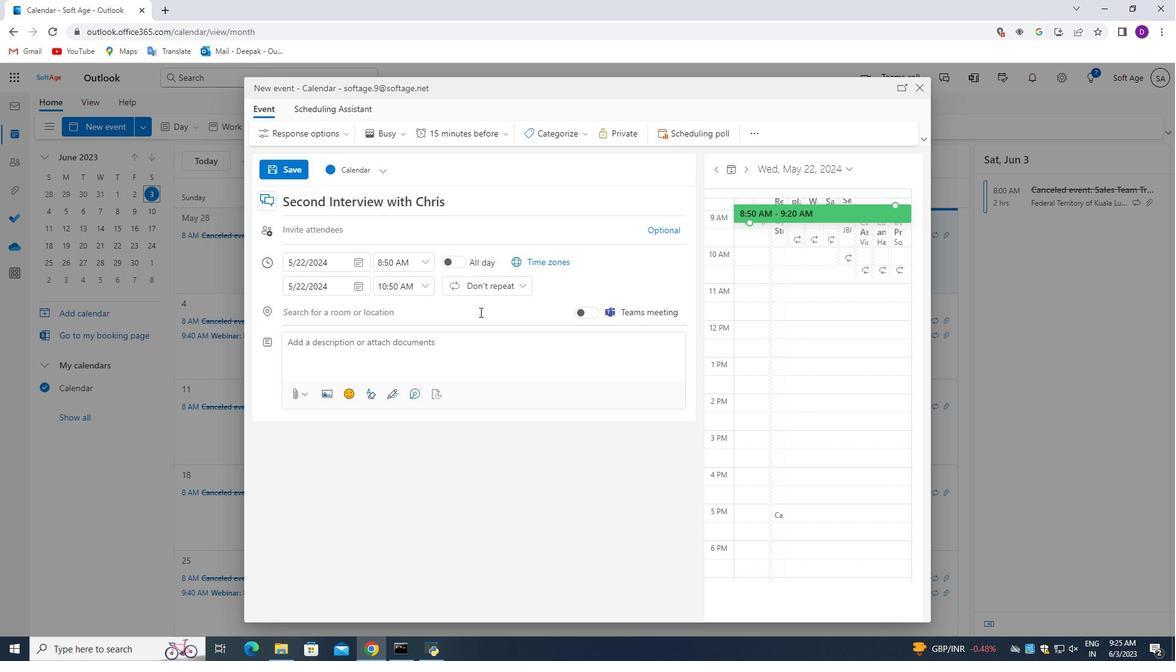 
Action: Mouse moved to (360, 366)
Screenshot: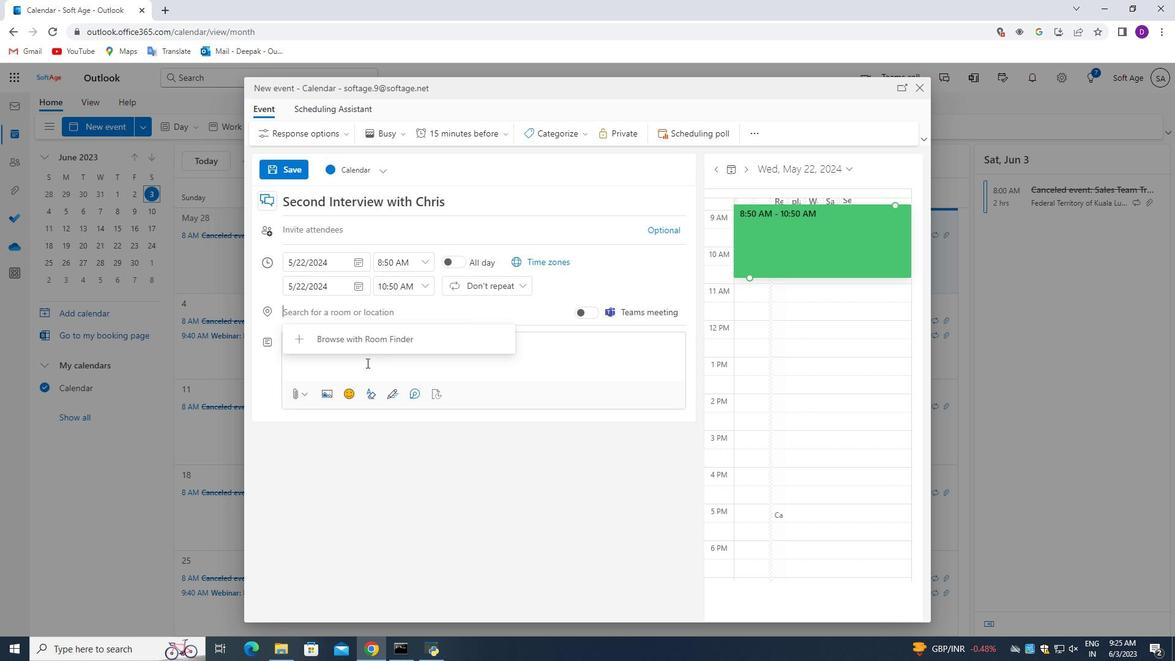 
Action: Mouse pressed left at (360, 366)
Screenshot: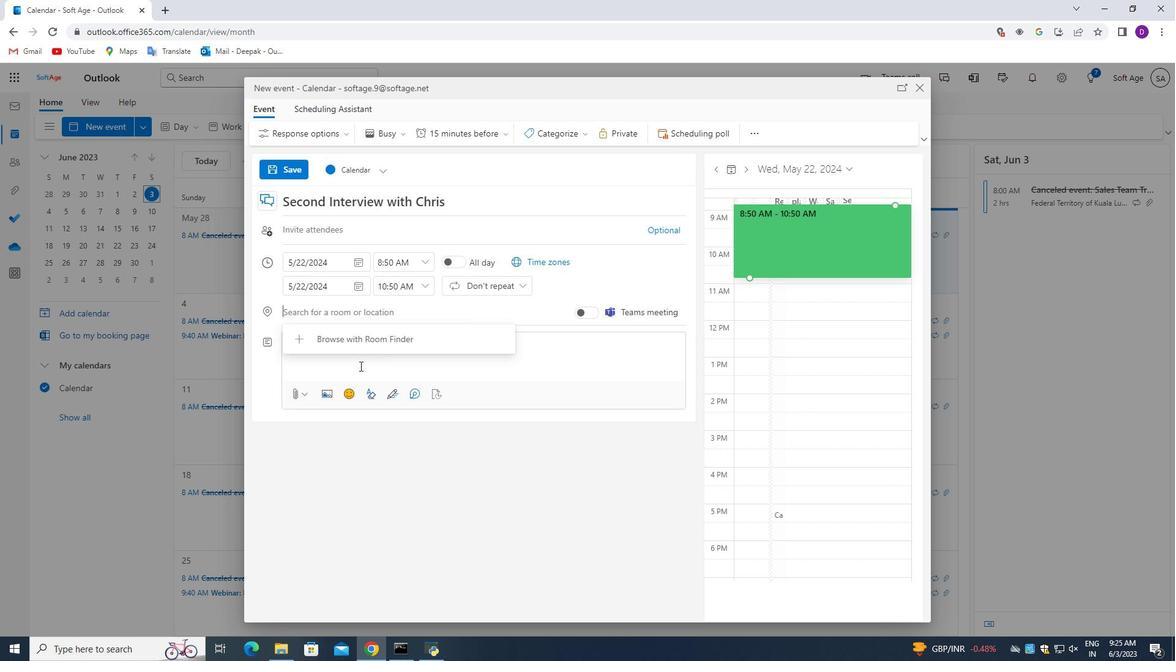 
Action: Mouse moved to (342, 360)
Screenshot: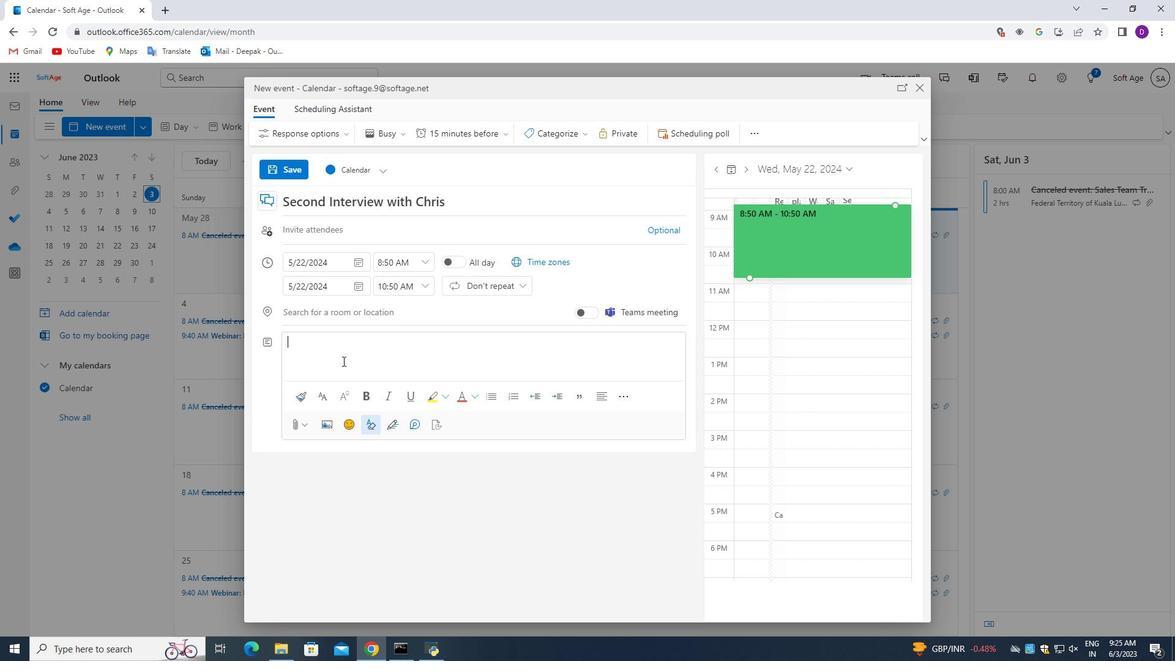 
Action: Key pressed <Key.shift_r>A<Key.space>conference<Key.space>call<Key.space>with<Key.space>partners<Key.space>serves<Key.space>as<Key.space>a<Key.space>platform<Key.space>for<Key.space>collaborative<Key.space>discussions.<Key.space><Key.shift>It<Key.space>brings<Key.space>together<Key.space>representatives<Key.space>from<Key.space>different<Key.space>organizations<Key.space>or<Key.space>departments<Key.space>to<Key.space>exchange<Key.space>ideas,<Key.space>sgare<Key.space>u<Key.backspace><Key.backspace><Key.backspace><Key.backspace><Key.backspace><Key.backspace>hare<Key.space>updates,<Key.space>and<Key.space>address<Key.space>common<Key.space>challenges.<Key.space><Key.shift_r>The<Key.space>call<Key.space>enables<Key.space>open<Key.space>and<Key.space>interactive<Key.space>communication,<Key.space>fostering<Key.space>a<Key.space>sense<Key.space>of<Key.space>teamwork<Key.space>and<Key.space>cooperation<Key.space>among<Key.space>partners.
Screenshot: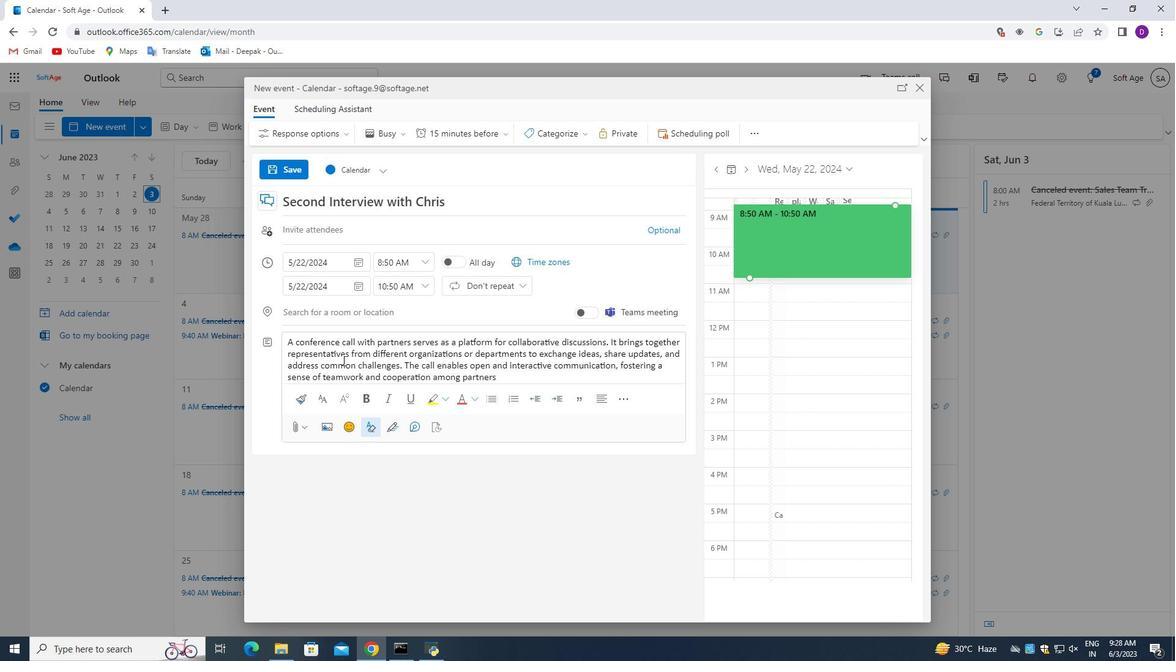 
Action: Mouse moved to (584, 134)
Screenshot: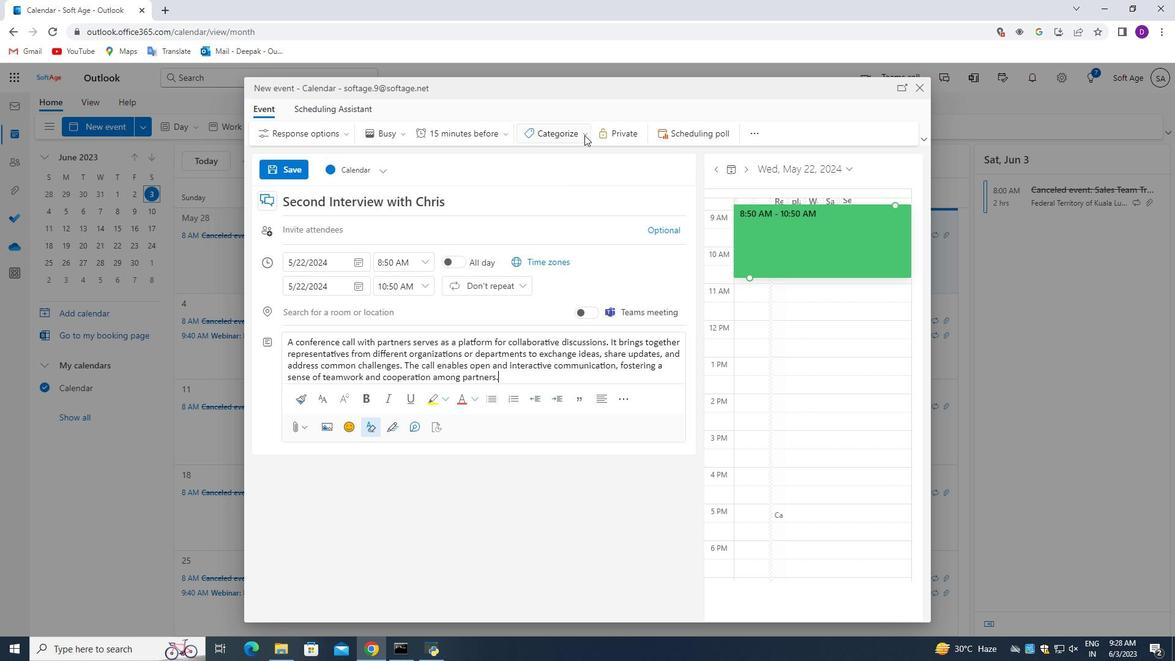 
Action: Mouse pressed left at (584, 134)
Screenshot: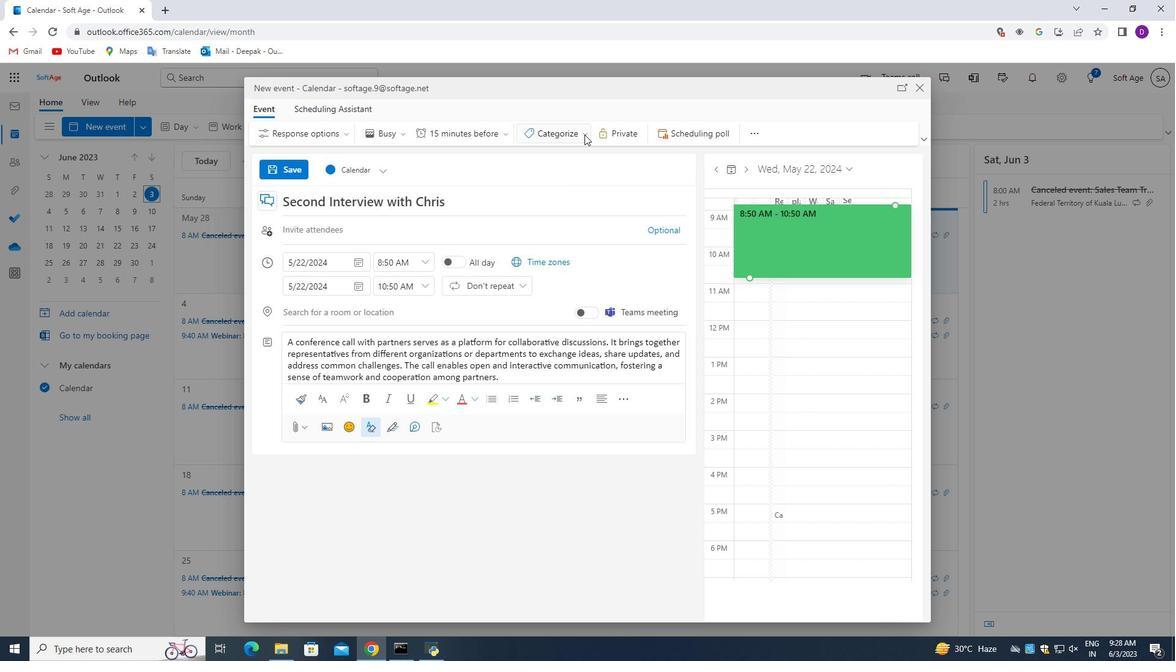 
Action: Mouse moved to (570, 200)
Screenshot: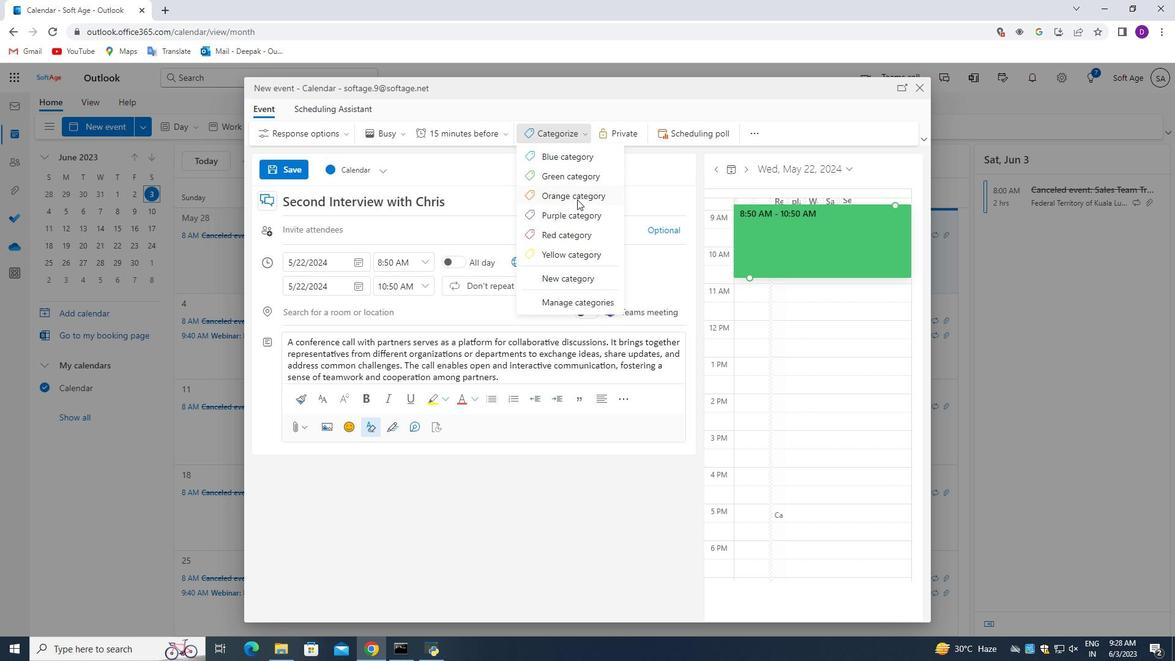 
Action: Mouse pressed left at (570, 200)
Screenshot: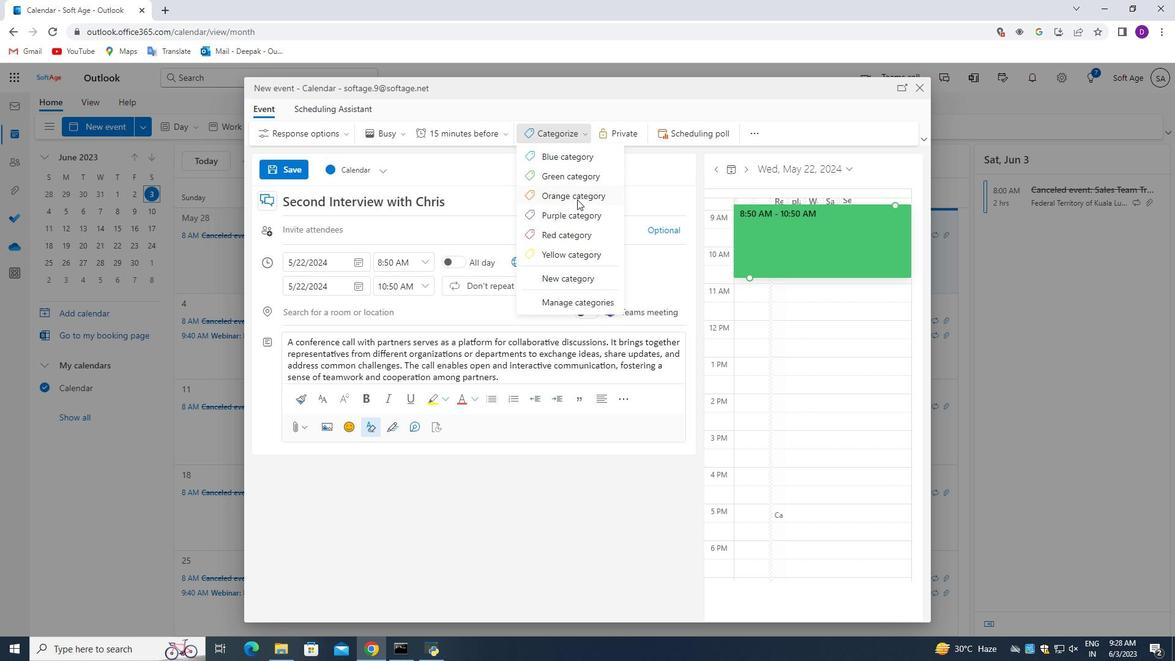 
Action: Mouse moved to (317, 313)
Screenshot: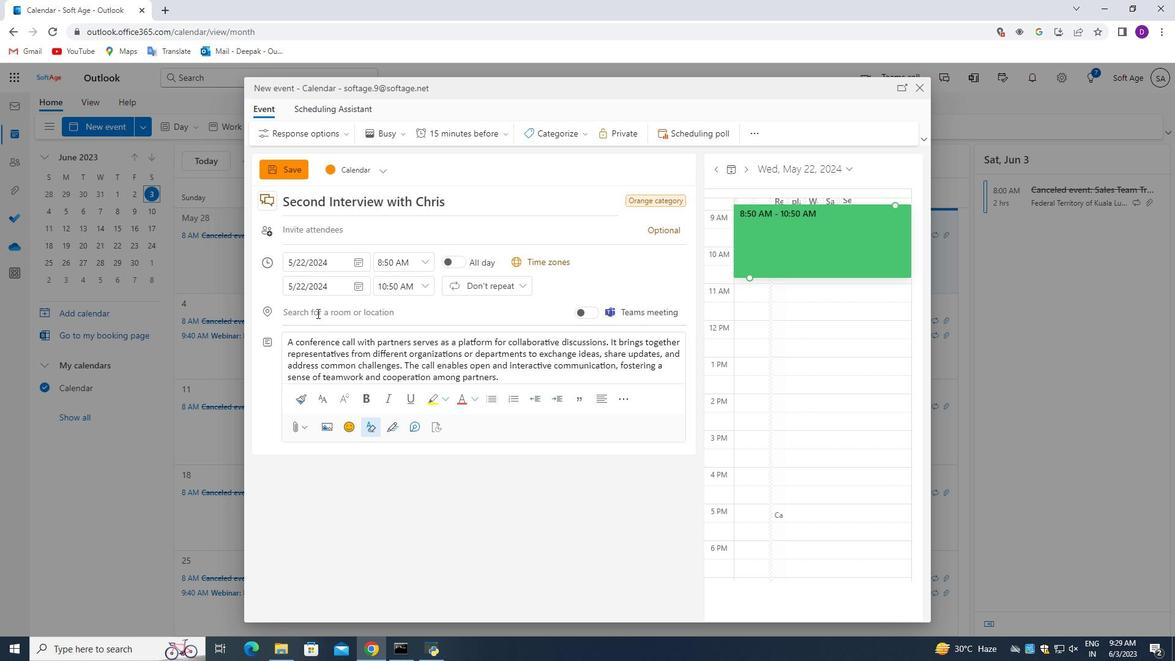 
Action: Mouse pressed left at (317, 313)
Screenshot: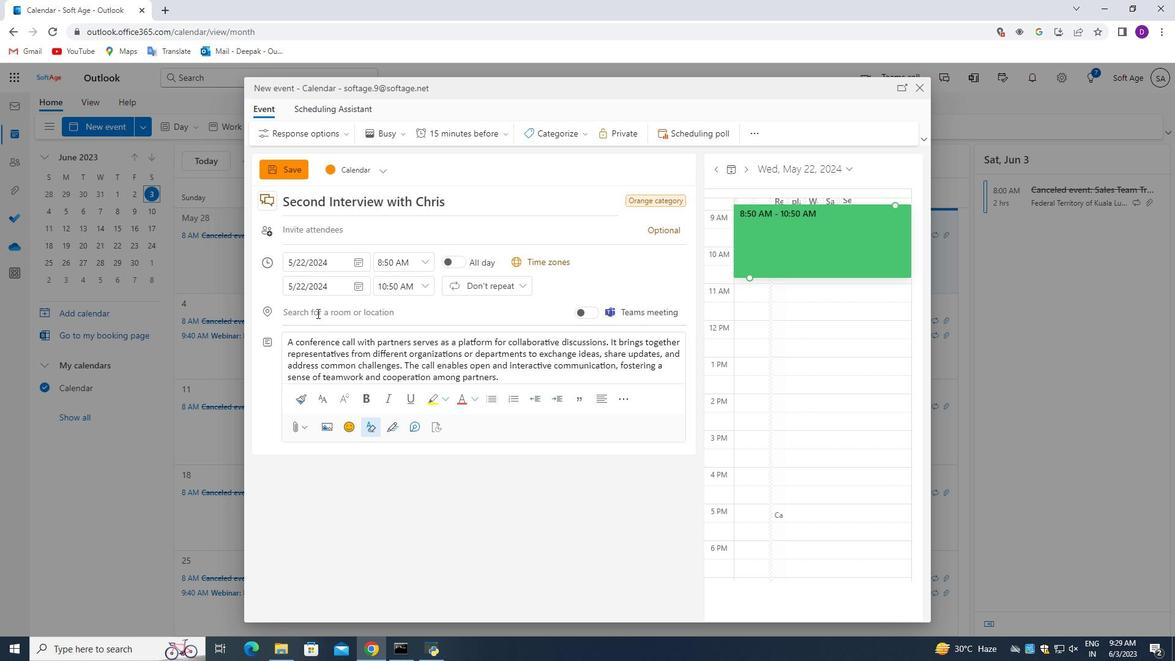 
Action: Key pressed 789
Screenshot: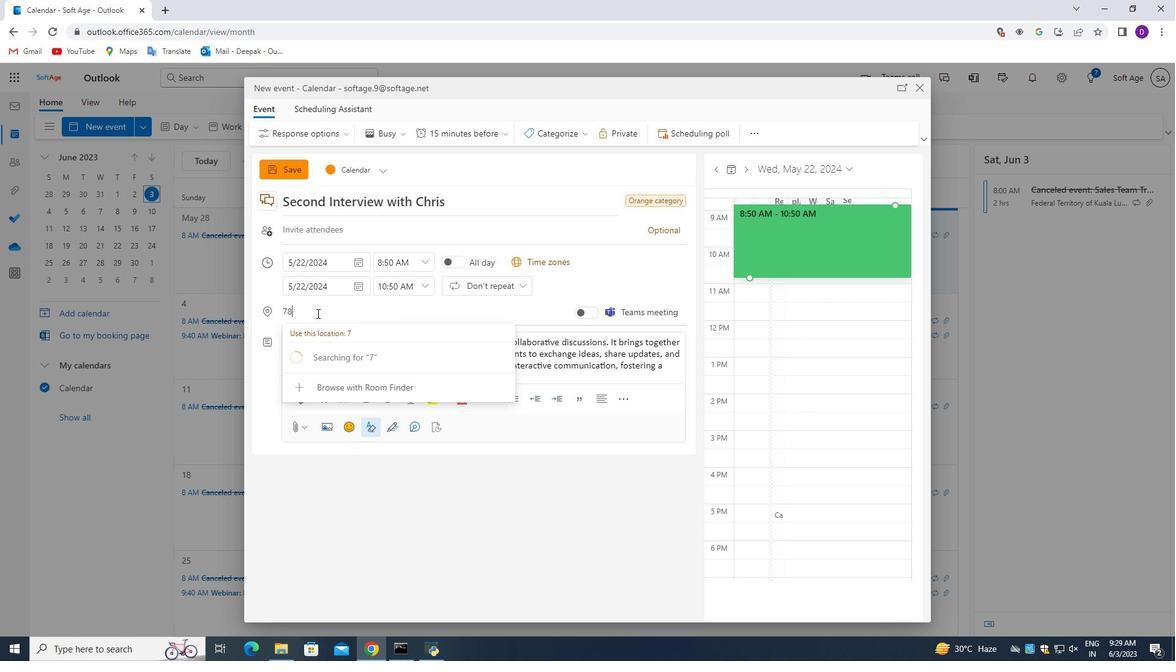 
Action: Mouse moved to (295, 320)
Screenshot: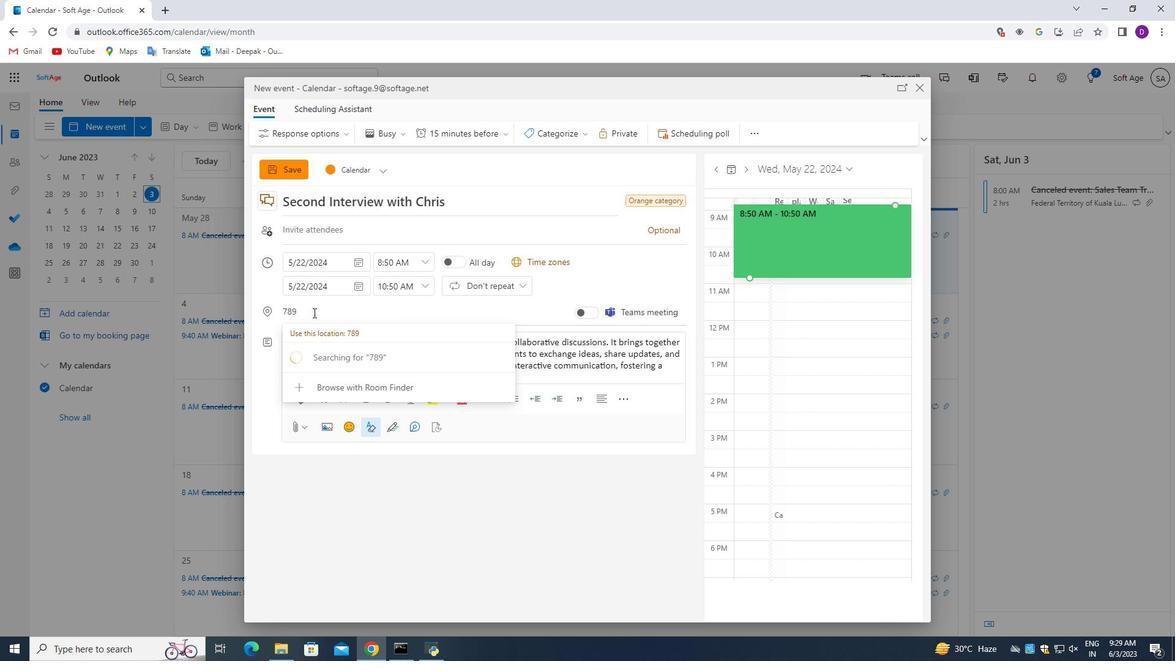 
Action: Key pressed <Key.space><Key.shift_r>Rua<Key.space><Key.shift_r>Augusta,<Key.space><Key.shift><Key.shift>Lisbon,<Key.space><Key.shift>Portugal,<Key.backspace>
Screenshot: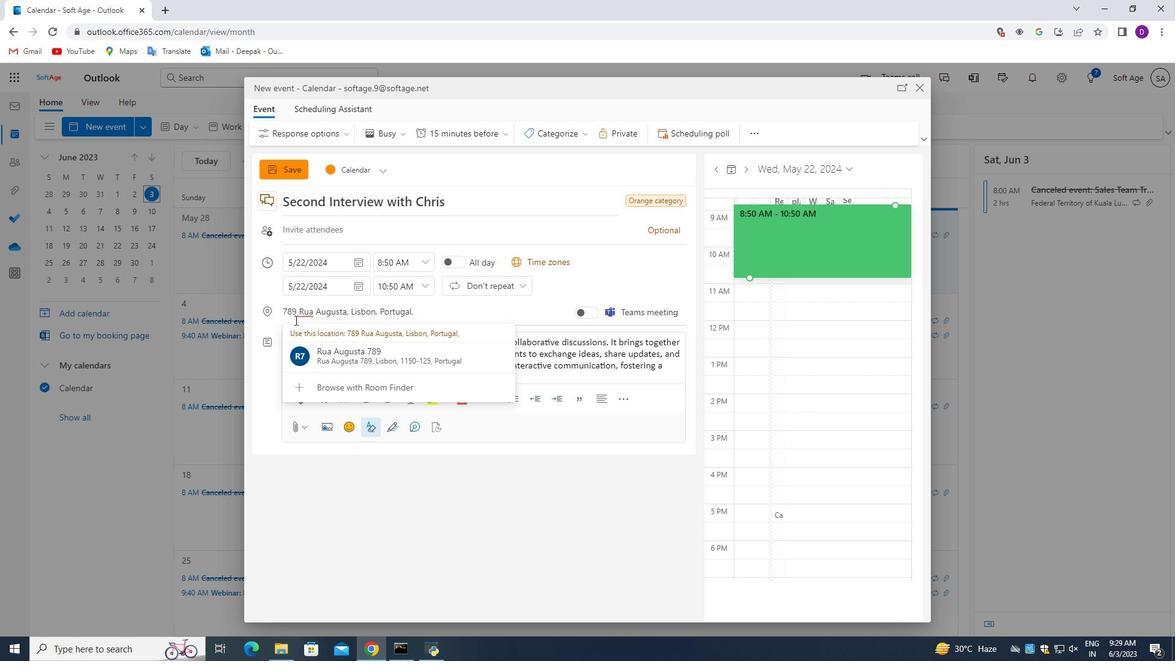 
Action: Mouse moved to (319, 232)
Screenshot: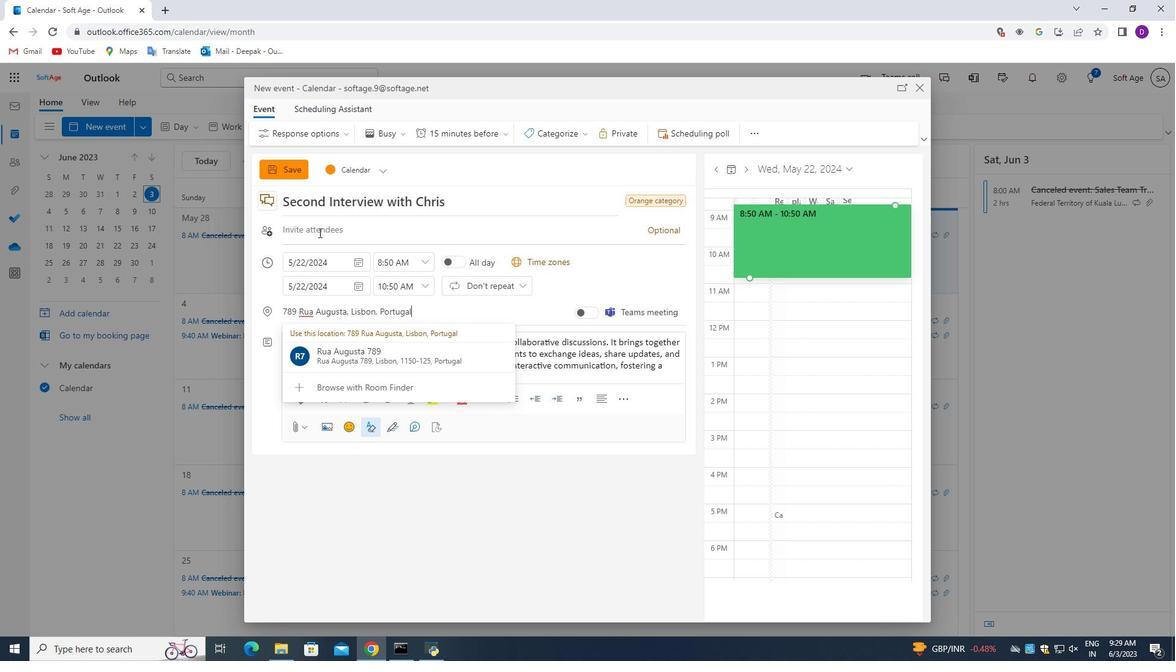 
Action: Mouse pressed left at (319, 232)
Screenshot: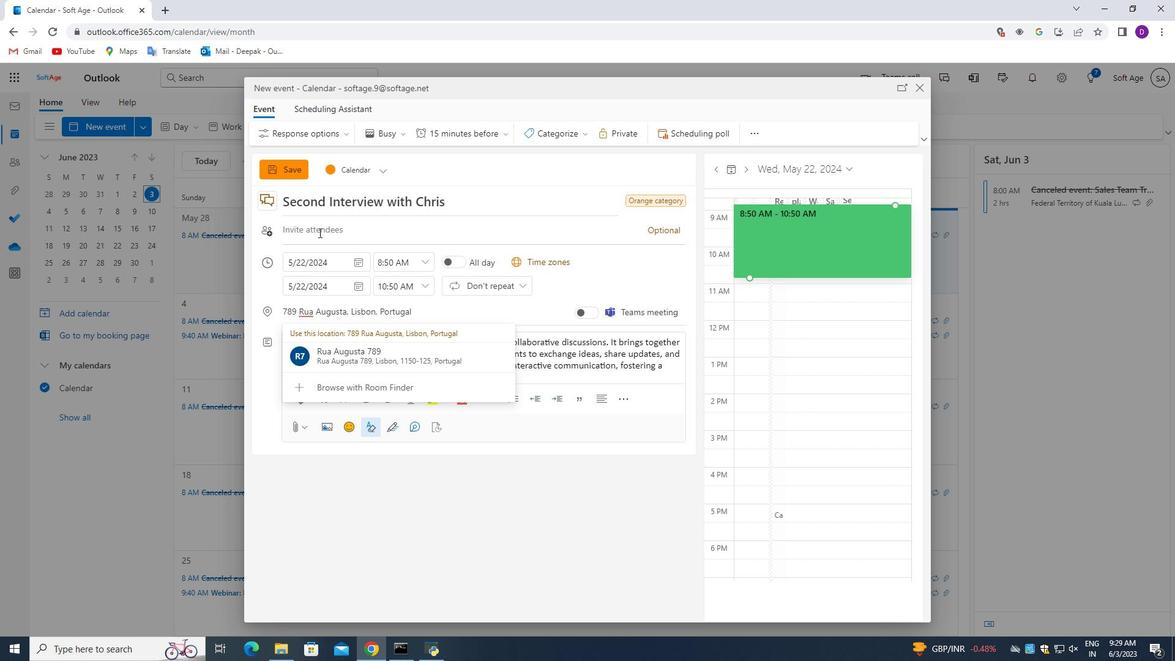 
Action: Mouse moved to (319, 232)
Screenshot: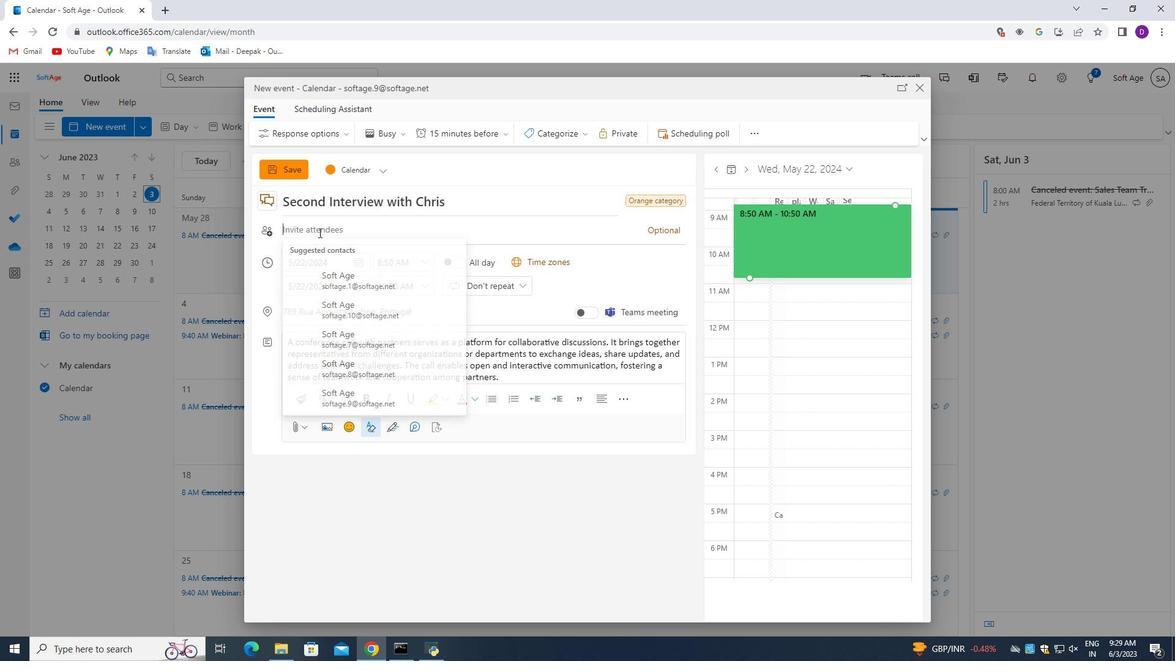 
Action: Key pressed softage.6<Key.shift>@softage.net<Key.enter>
Screenshot: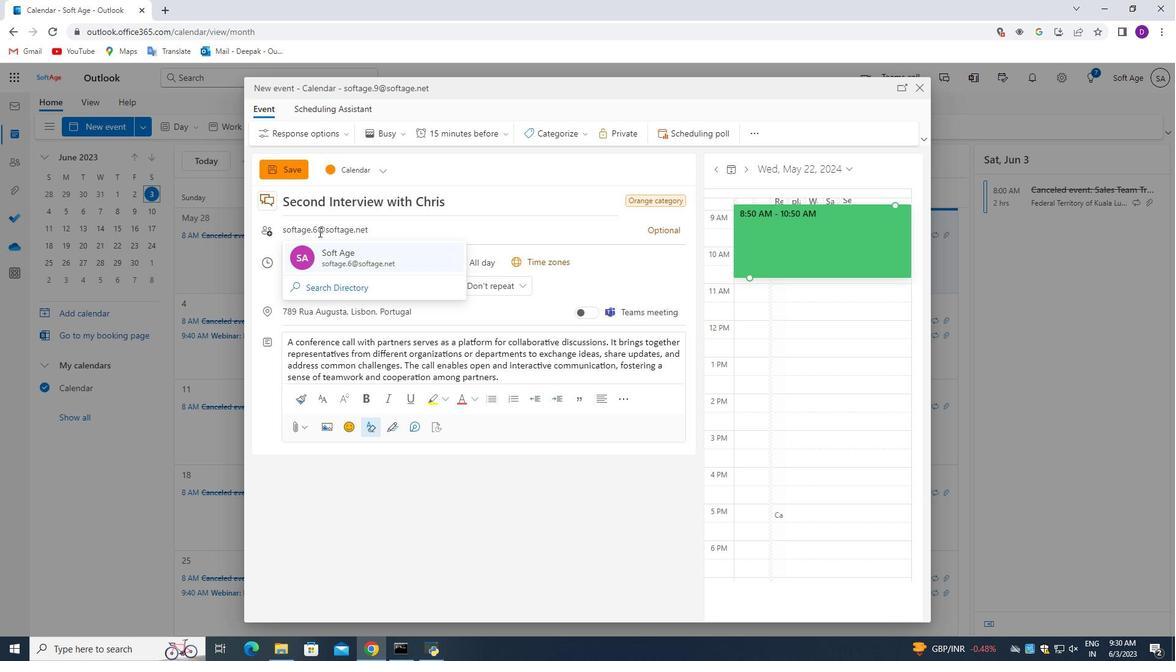 
Action: Mouse moved to (665, 225)
Screenshot: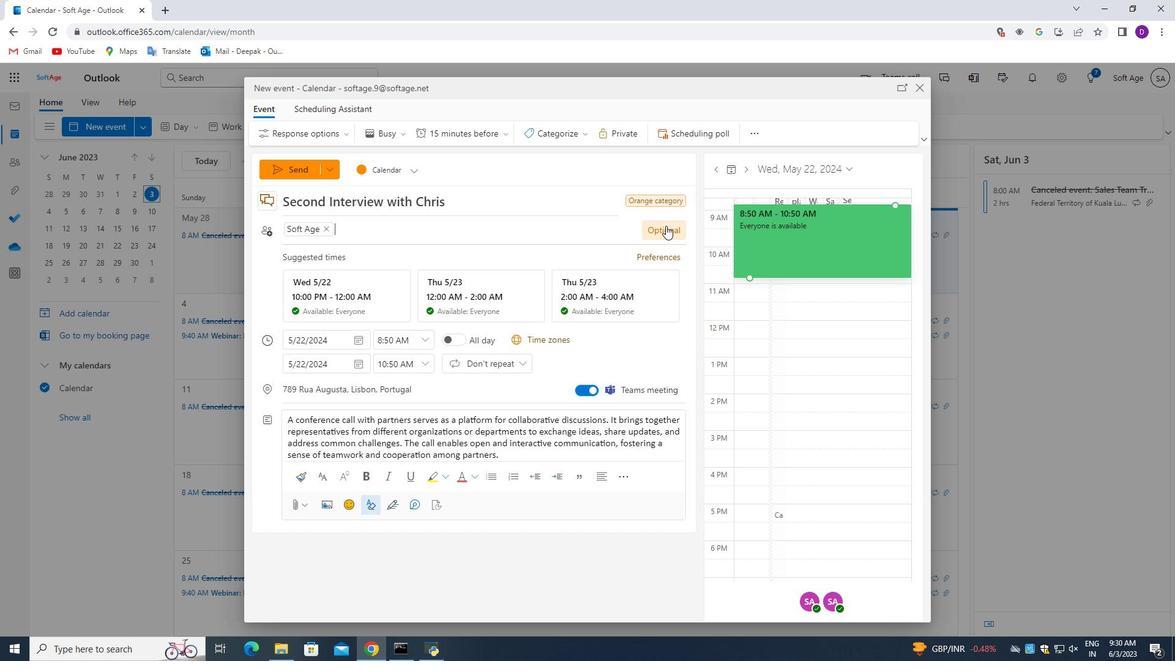 
Action: Mouse pressed left at (665, 225)
Screenshot: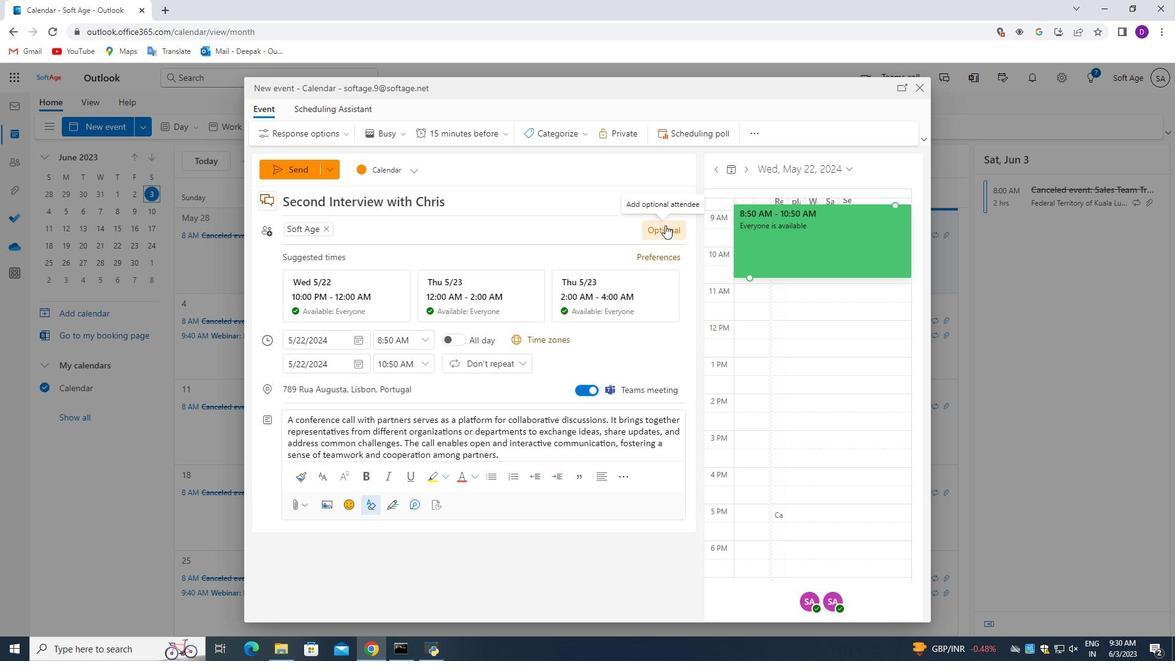 
Action: Mouse moved to (466, 194)
Screenshot: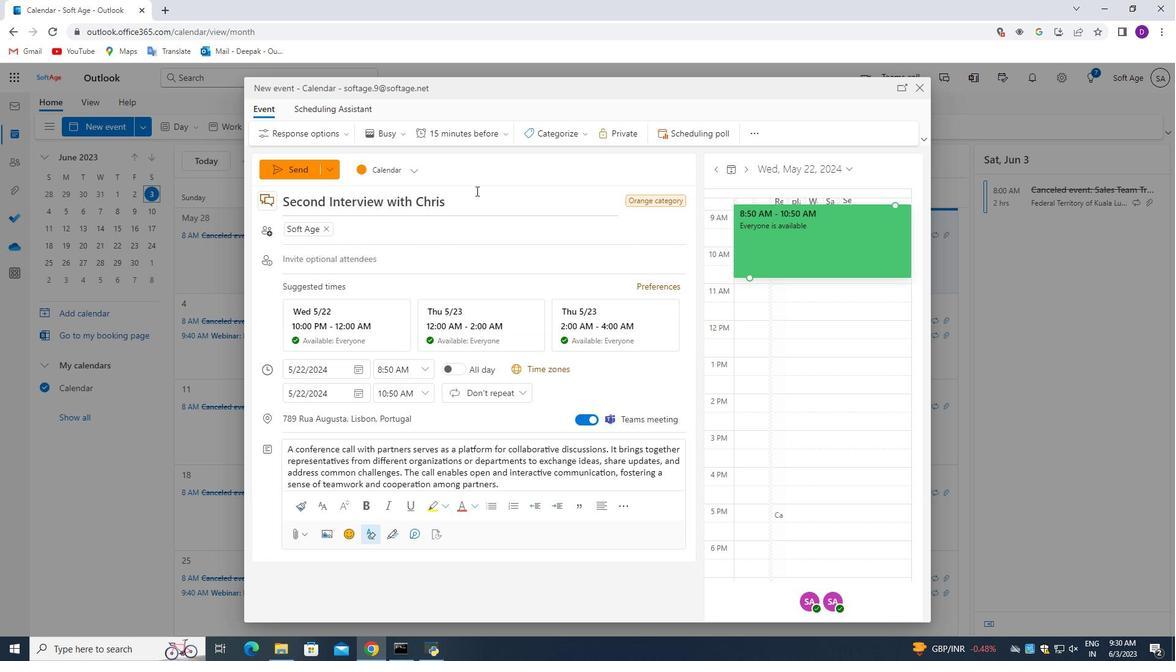 
Action: Key pressed softage.7<Key.shift>@softage.net<Key.enter>
Screenshot: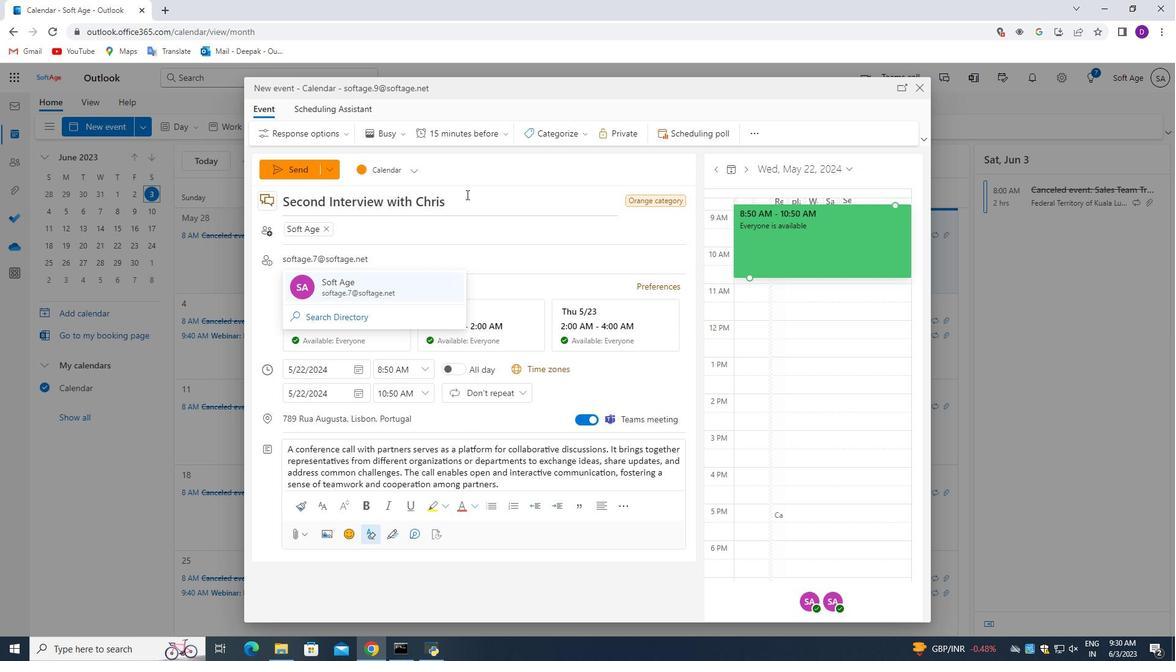 
Action: Mouse moved to (501, 131)
Screenshot: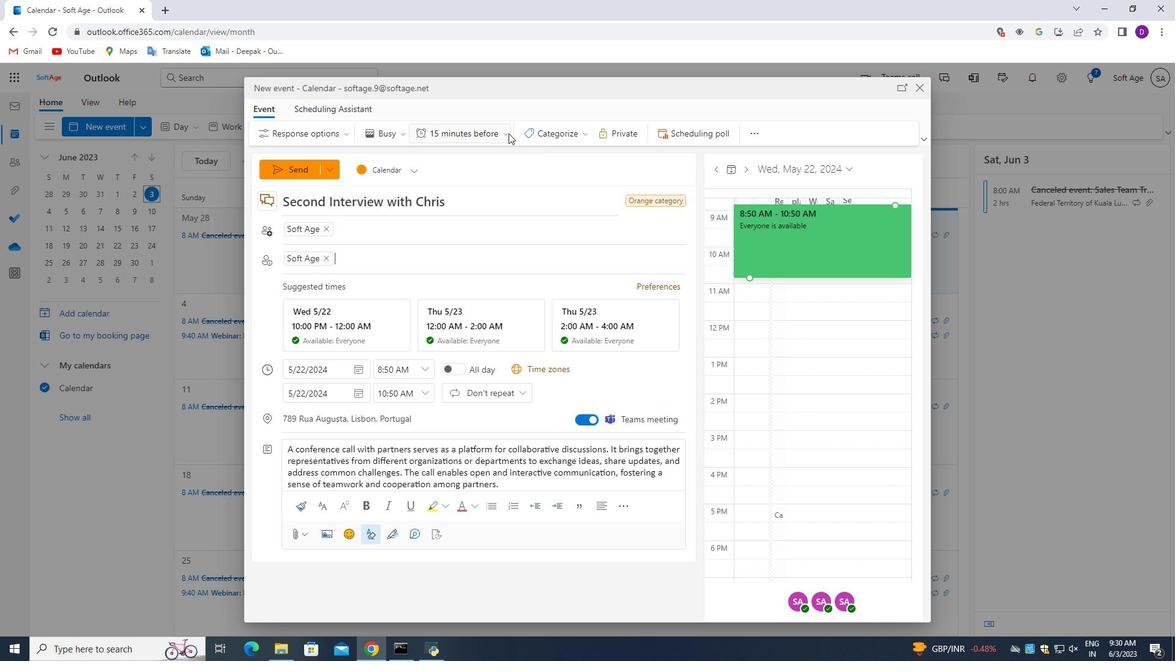 
Action: Mouse pressed left at (501, 131)
Screenshot: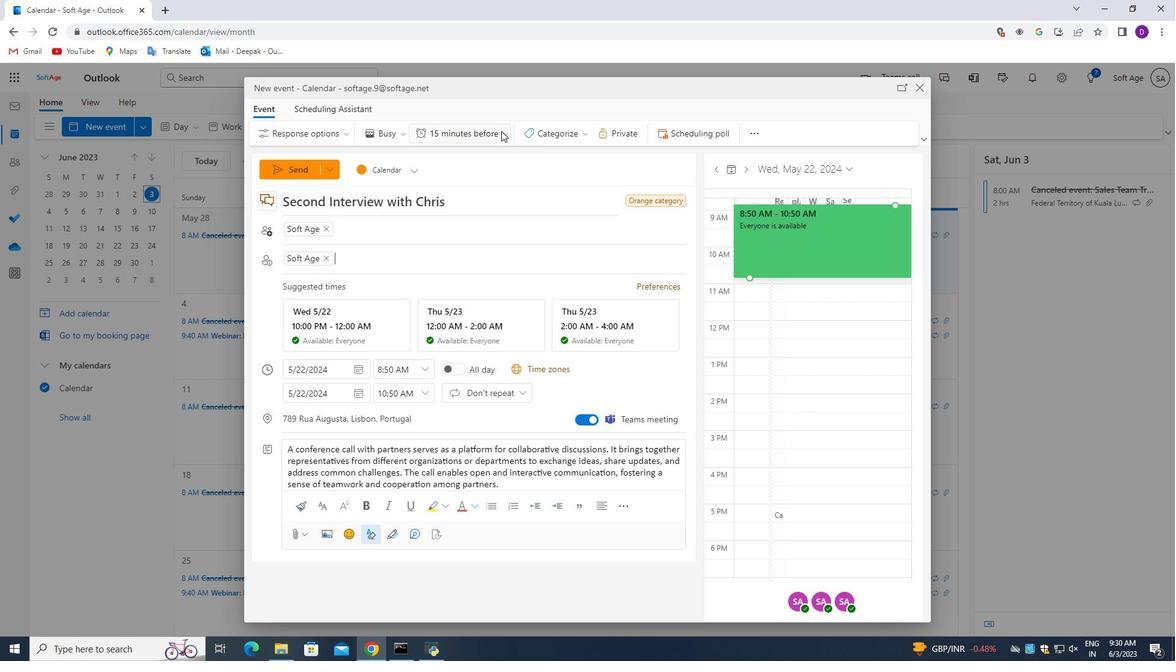 
Action: Mouse moved to (475, 268)
Screenshot: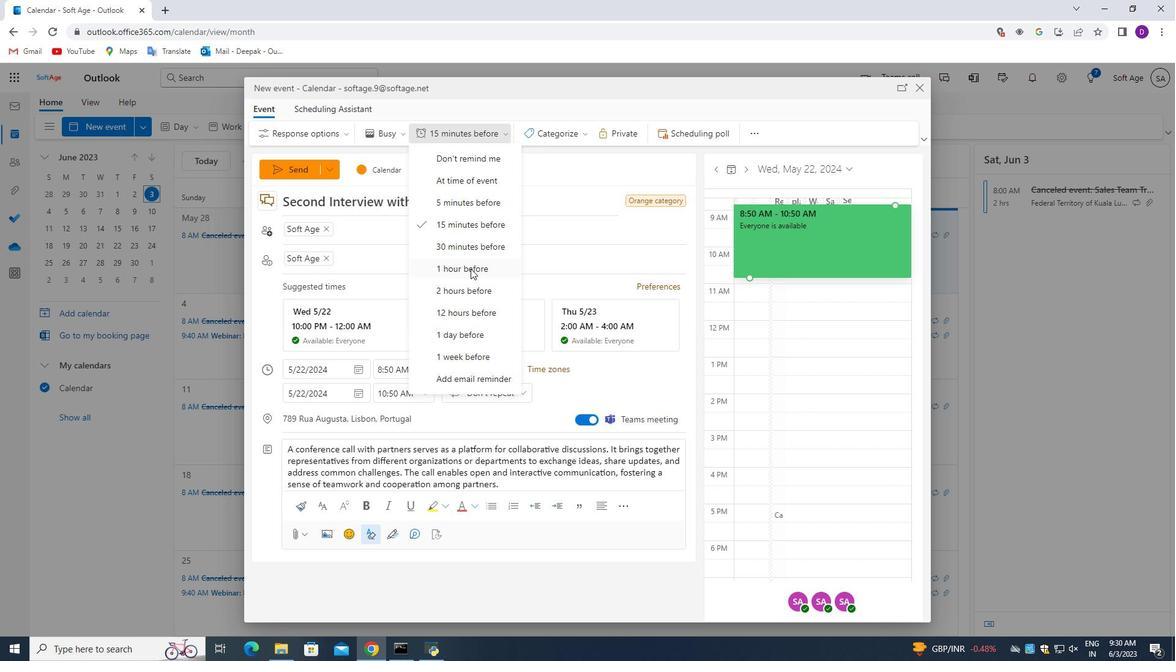 
Action: Mouse pressed left at (475, 268)
Screenshot: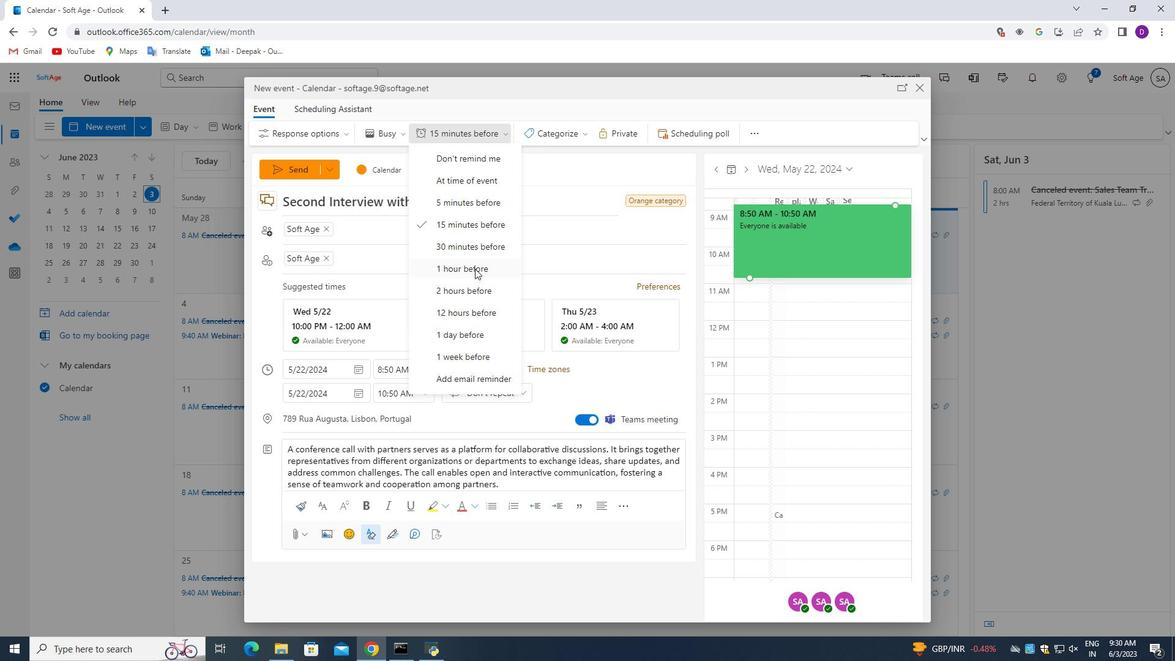 
Action: Mouse moved to (293, 169)
Screenshot: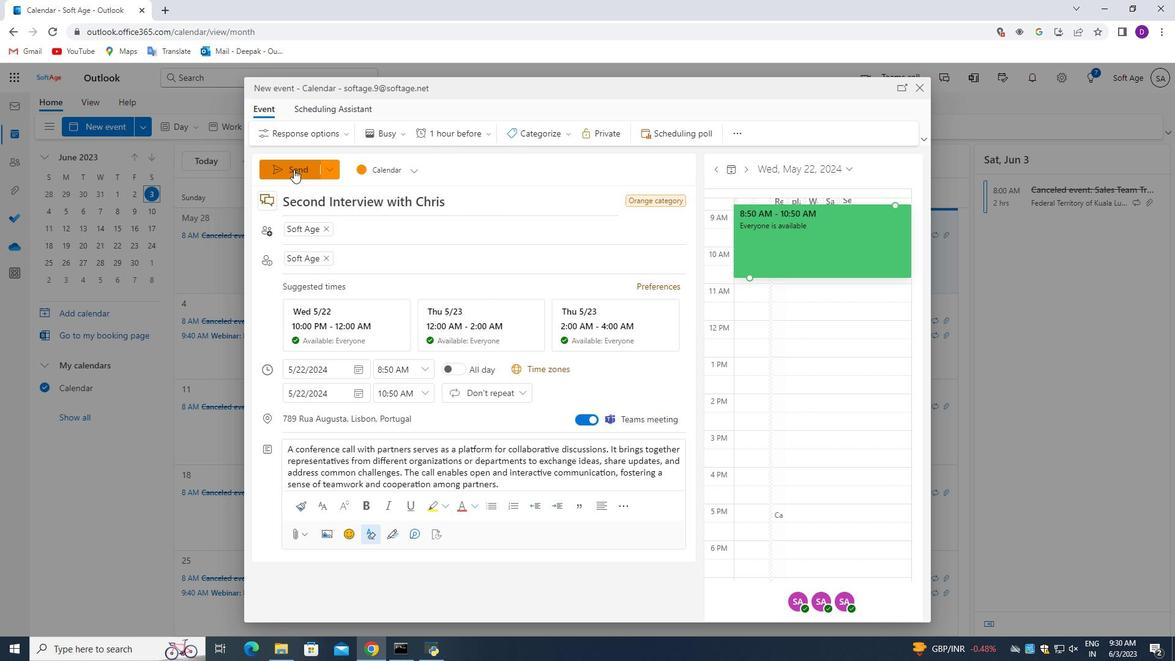 
Action: Mouse pressed left at (293, 169)
Screenshot: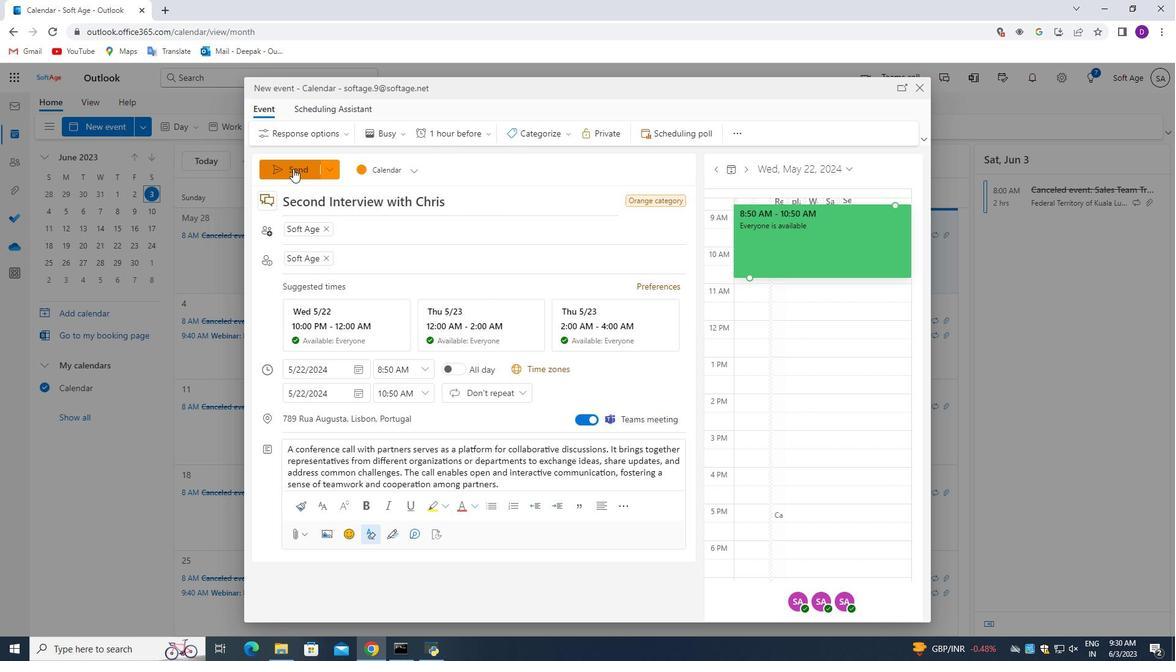 
Action: Mouse moved to (463, 273)
Screenshot: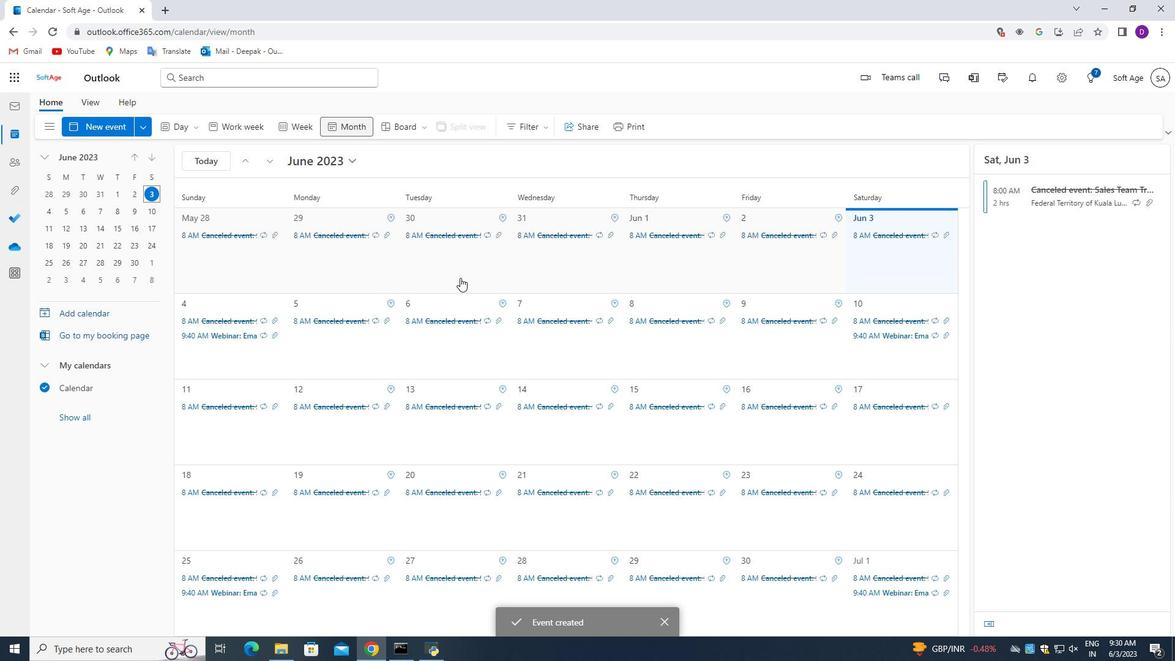 
